 Task: Look for space in El Tejar, Guatemala from 7th July, 2023 to 15th July, 2023 for 6 adults in price range Rs.15000 to Rs.20000. Place can be entire place with 3 bedrooms having 3 beds and 3 bathrooms. Property type can be house, flat, guest house. Amenities needed are: washing machine. Booking option can be shelf check-in. Required host language is English.
Action: Mouse moved to (492, 76)
Screenshot: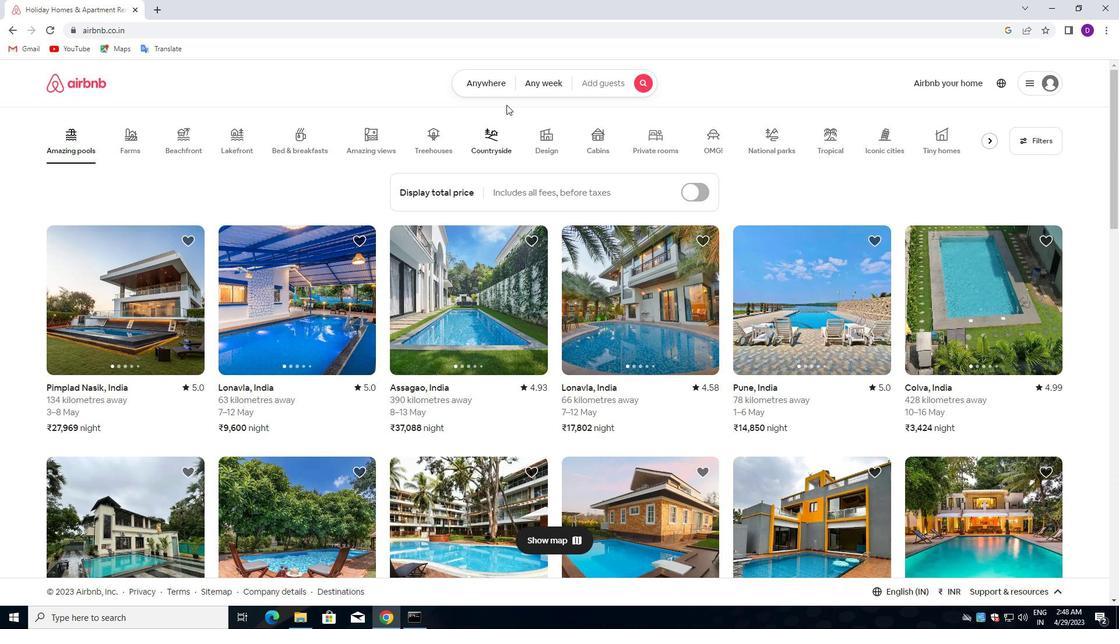
Action: Mouse pressed left at (492, 76)
Screenshot: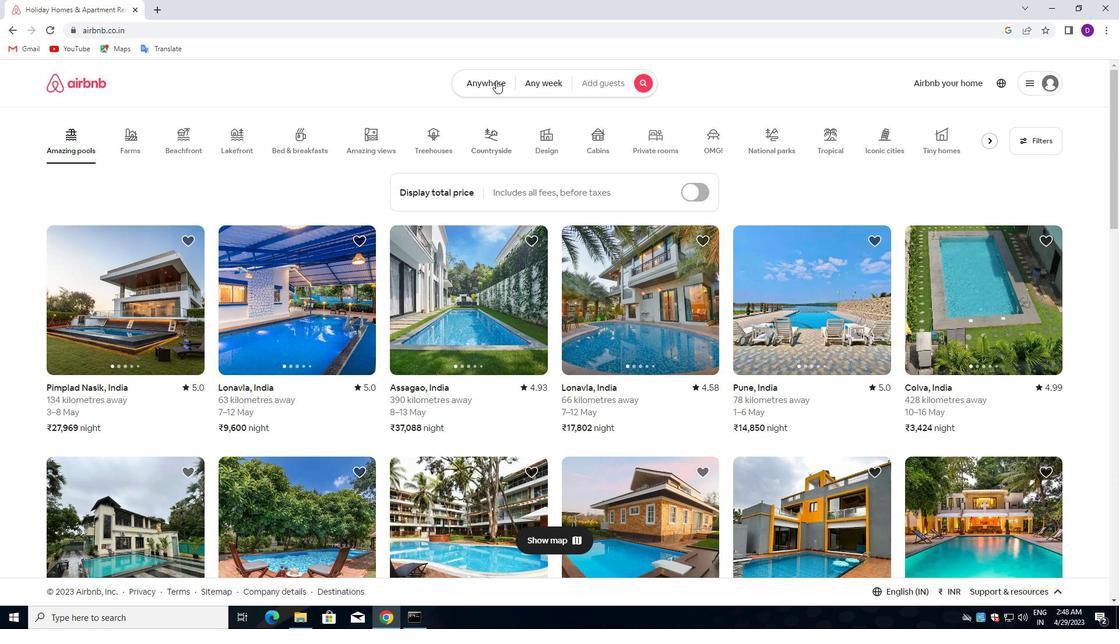 
Action: Mouse moved to (380, 125)
Screenshot: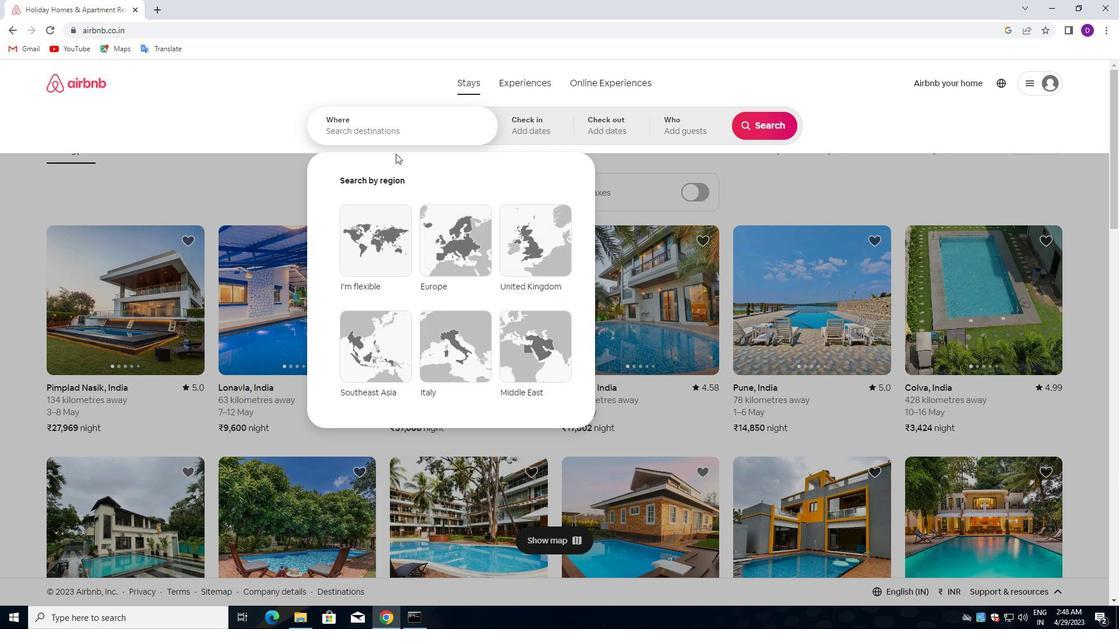 
Action: Mouse pressed left at (380, 125)
Screenshot: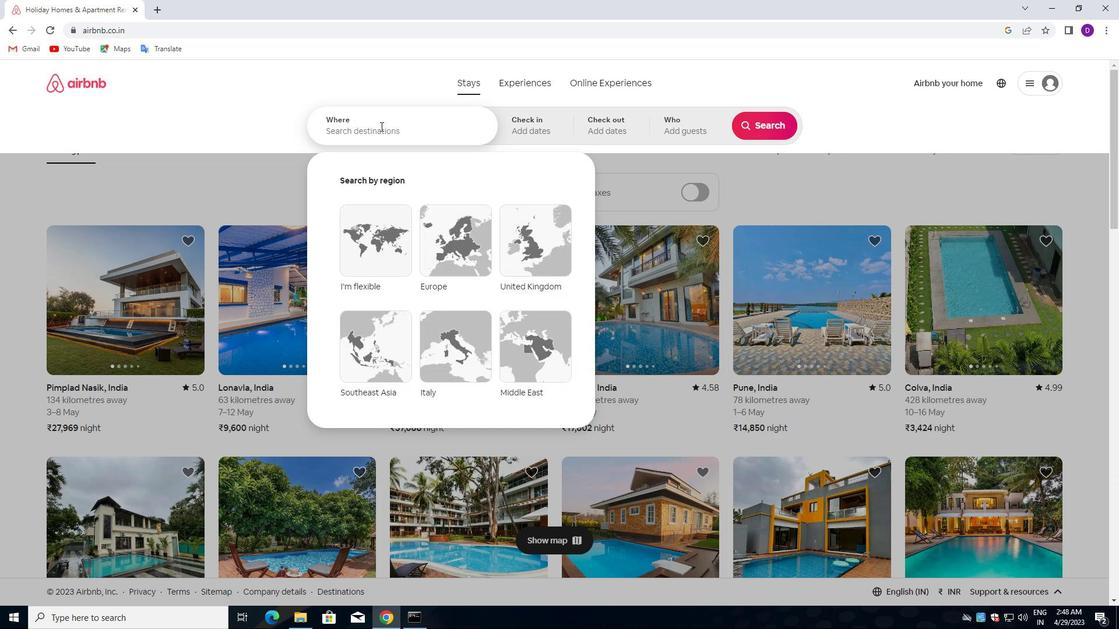 
Action: Mouse moved to (374, 128)
Screenshot: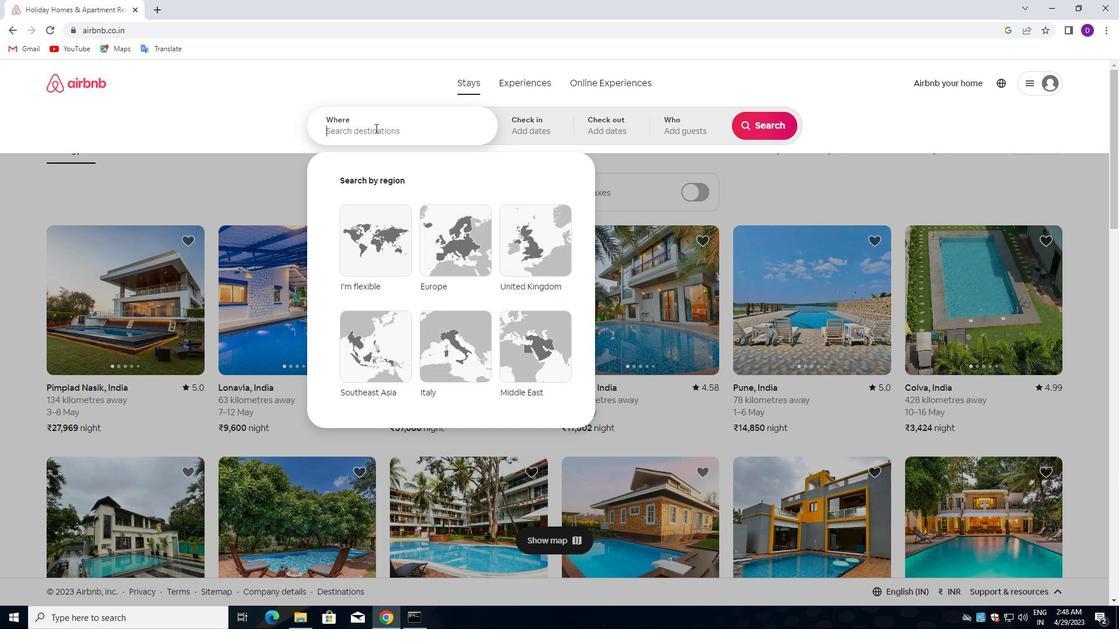 
Action: Key pressed <Key.shift><Key.shift>EI<Key.space><Key.shift>TEJAR<Key.down><Key.down><Key.down><Key.down><Key.enter>
Screenshot: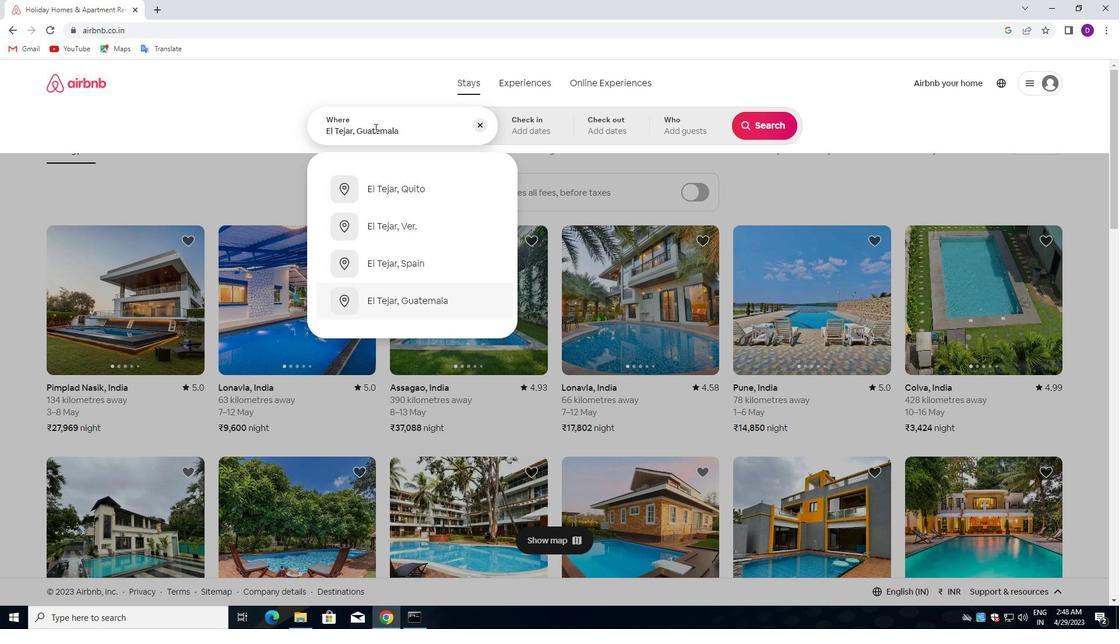 
Action: Mouse moved to (762, 220)
Screenshot: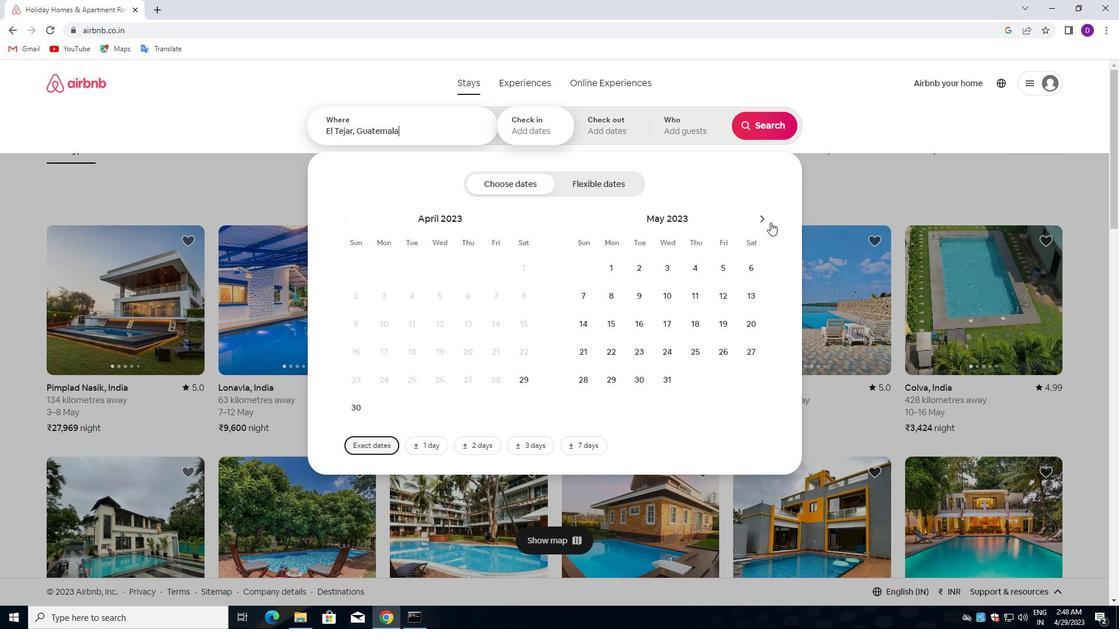 
Action: Mouse pressed left at (762, 220)
Screenshot: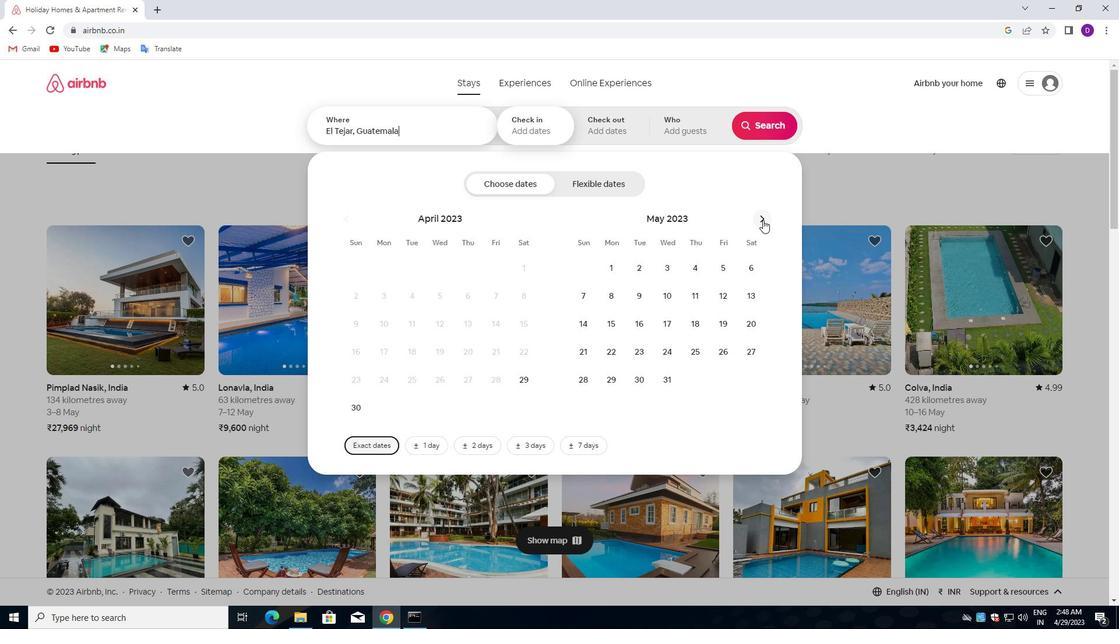 
Action: Mouse pressed left at (762, 220)
Screenshot: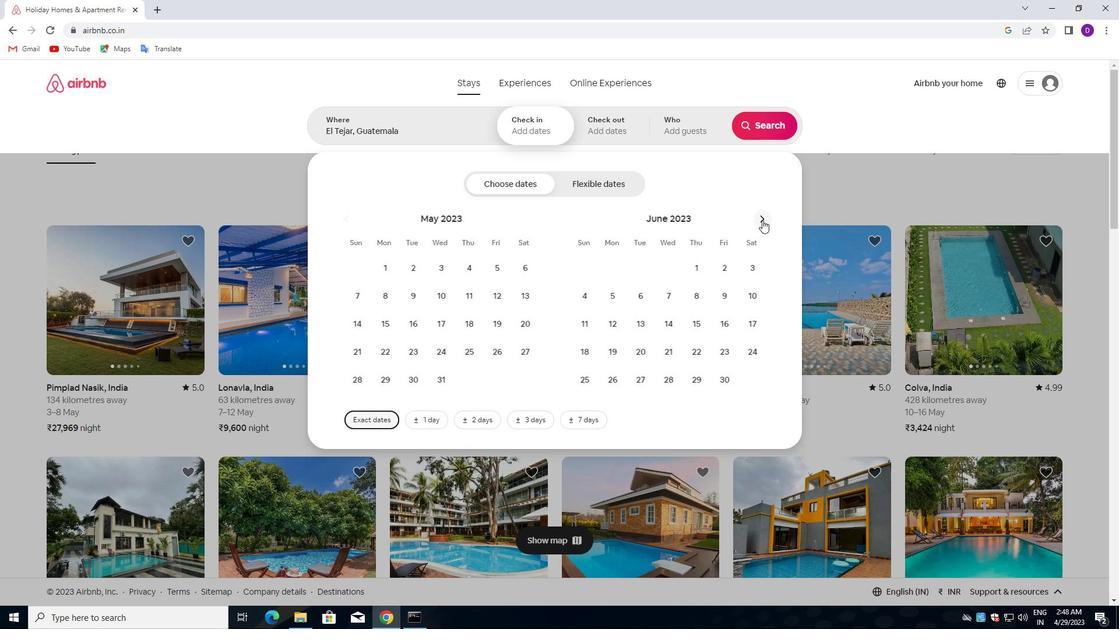 
Action: Mouse moved to (729, 285)
Screenshot: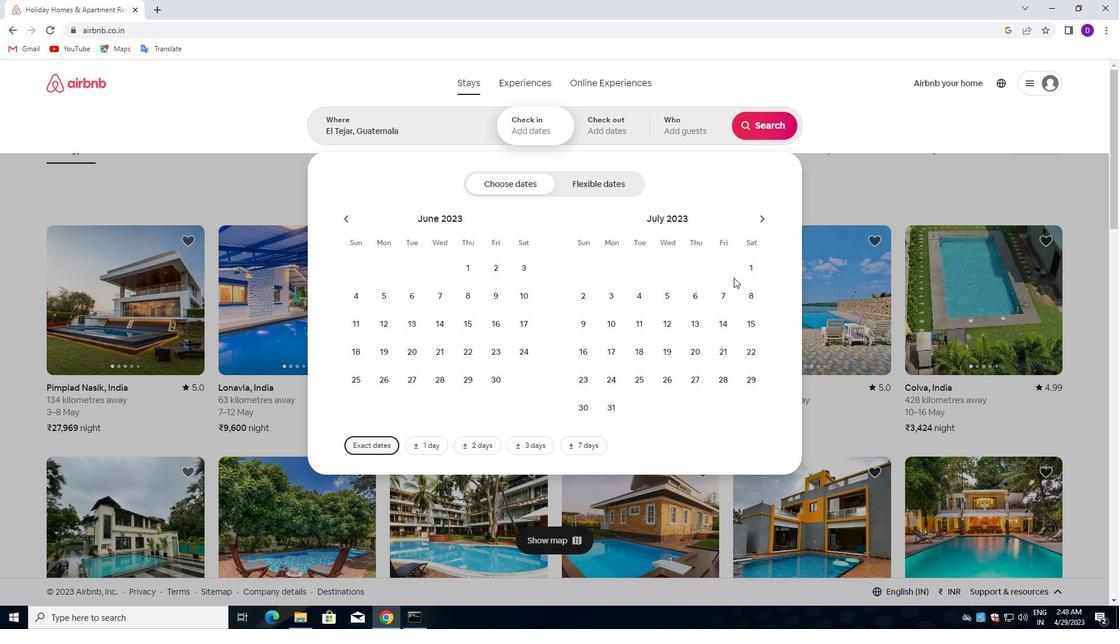 
Action: Mouse pressed left at (729, 285)
Screenshot: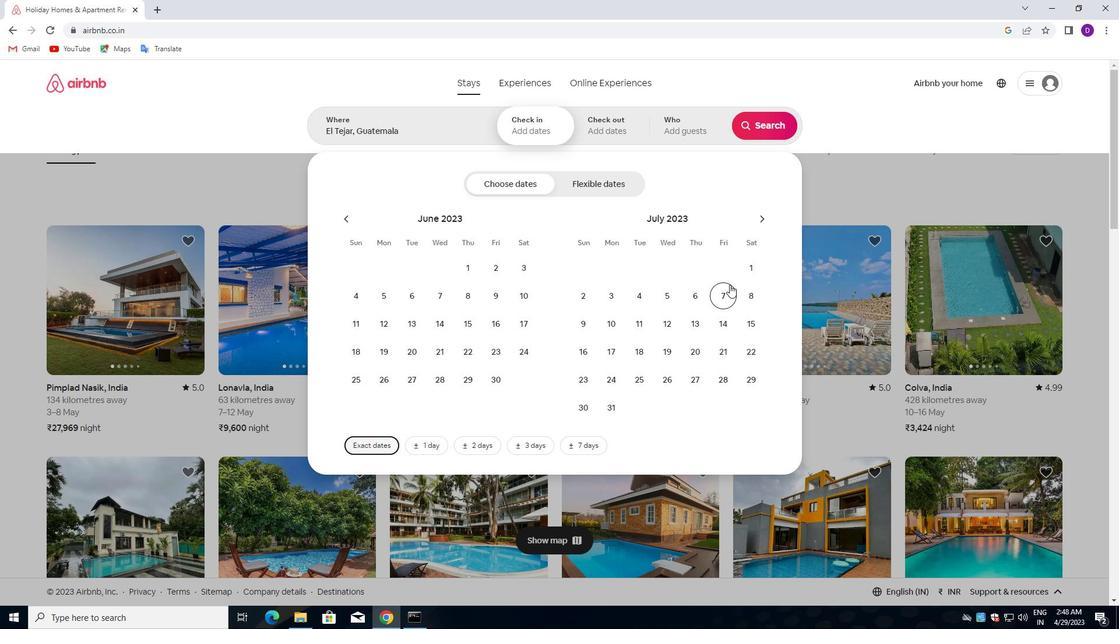 
Action: Mouse moved to (740, 320)
Screenshot: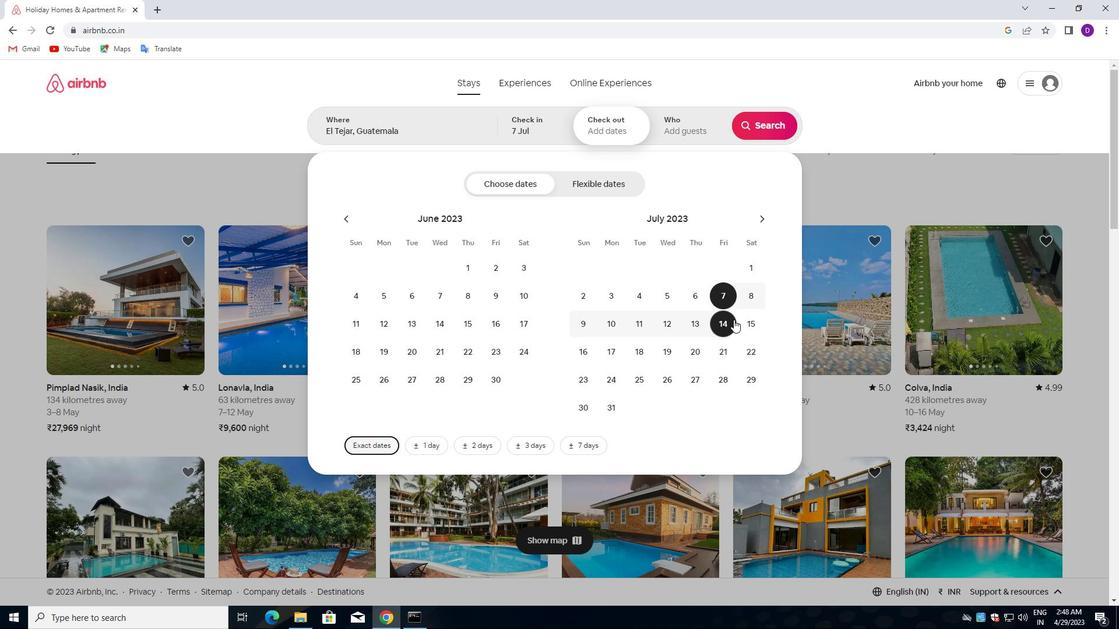 
Action: Mouse pressed left at (740, 320)
Screenshot: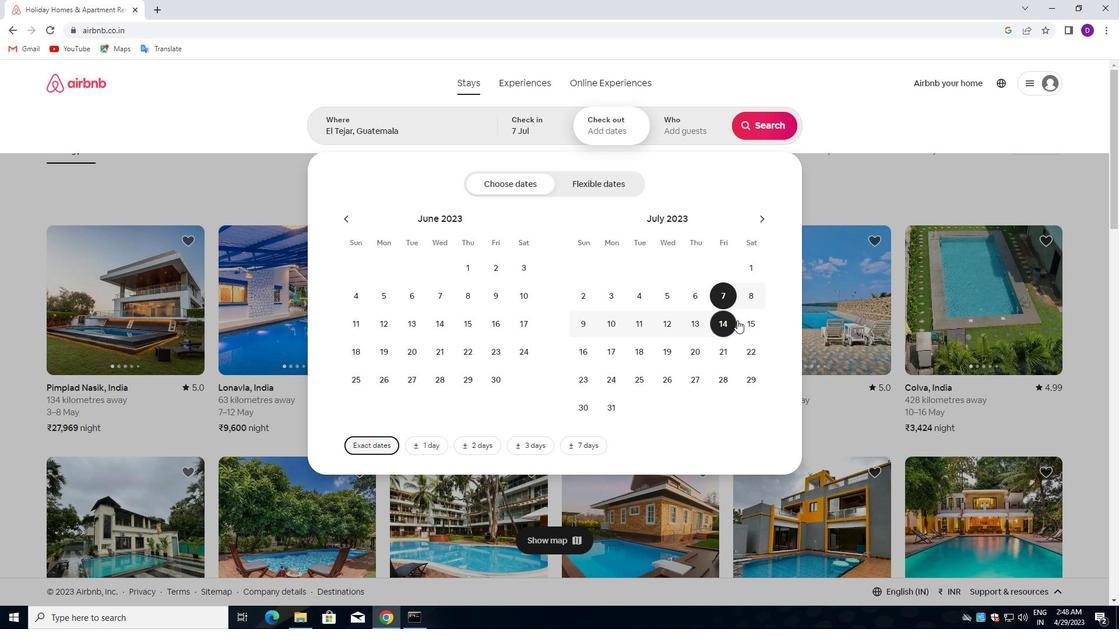 
Action: Mouse moved to (682, 134)
Screenshot: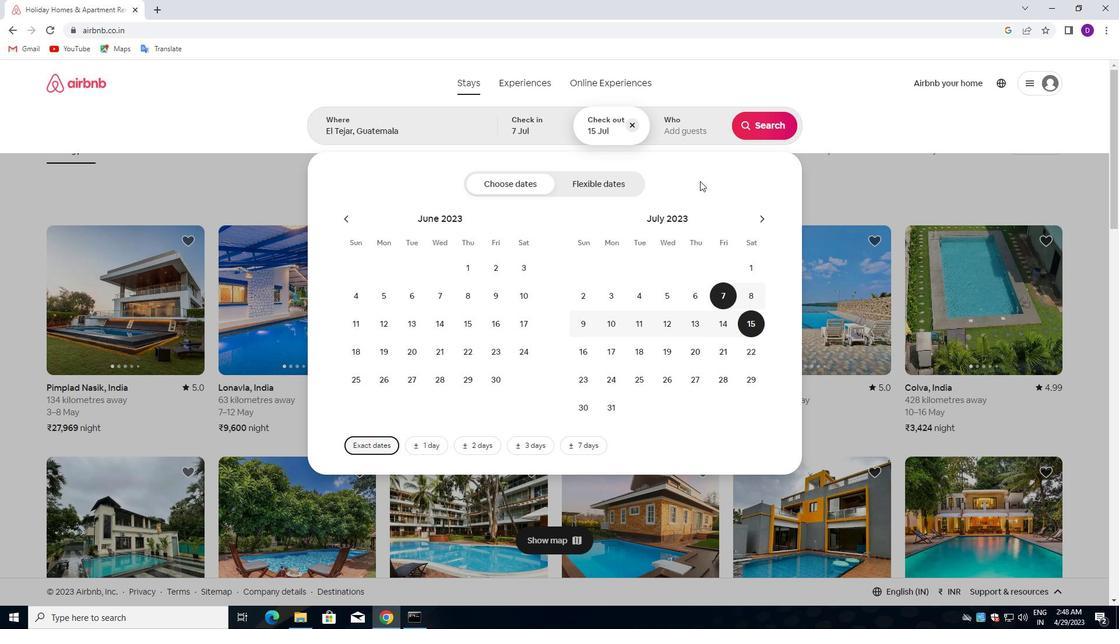 
Action: Mouse pressed left at (682, 134)
Screenshot: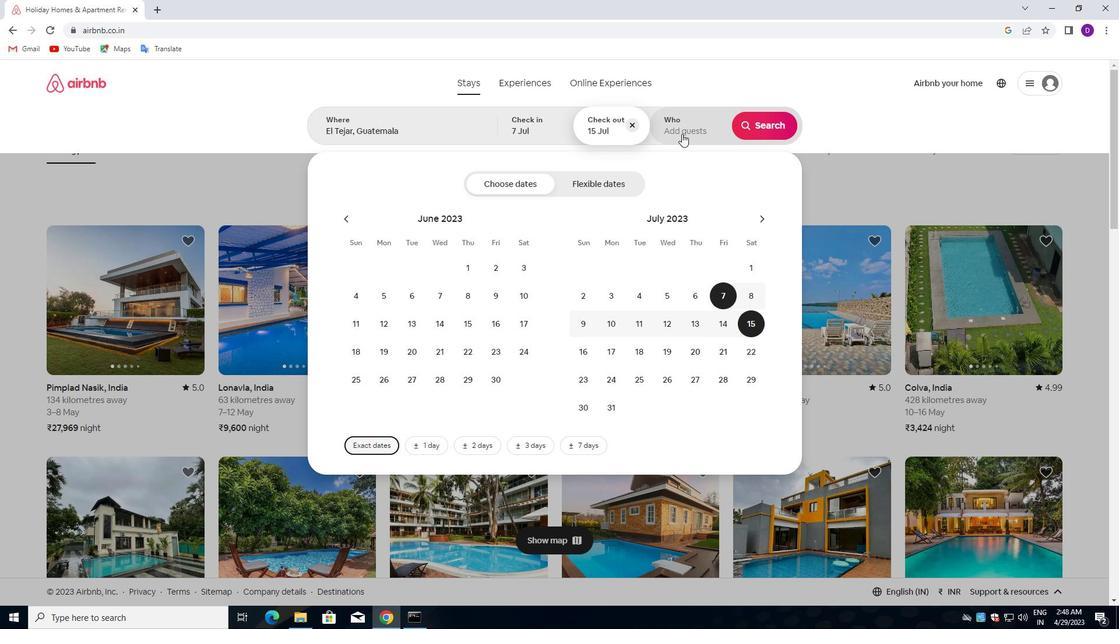 
Action: Mouse moved to (767, 183)
Screenshot: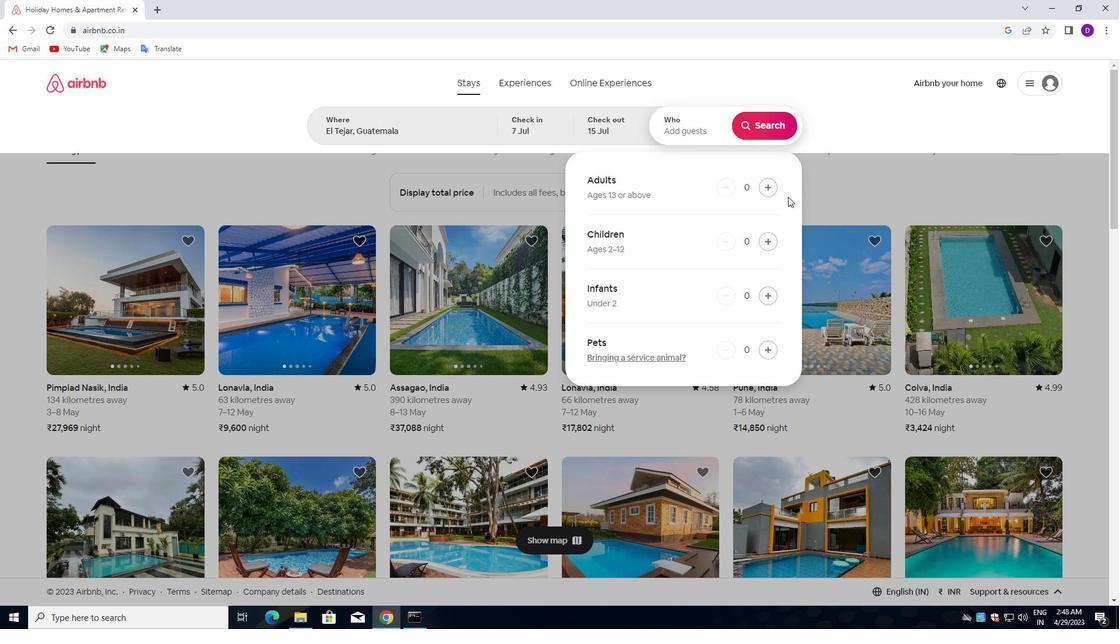 
Action: Mouse pressed left at (767, 183)
Screenshot: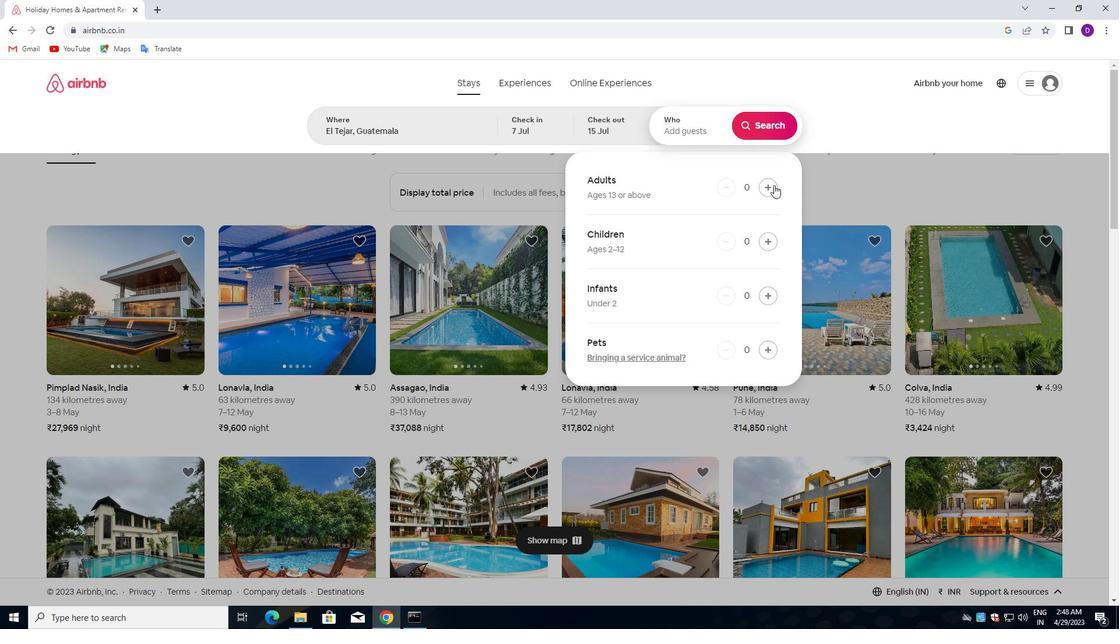 
Action: Mouse pressed left at (767, 183)
Screenshot: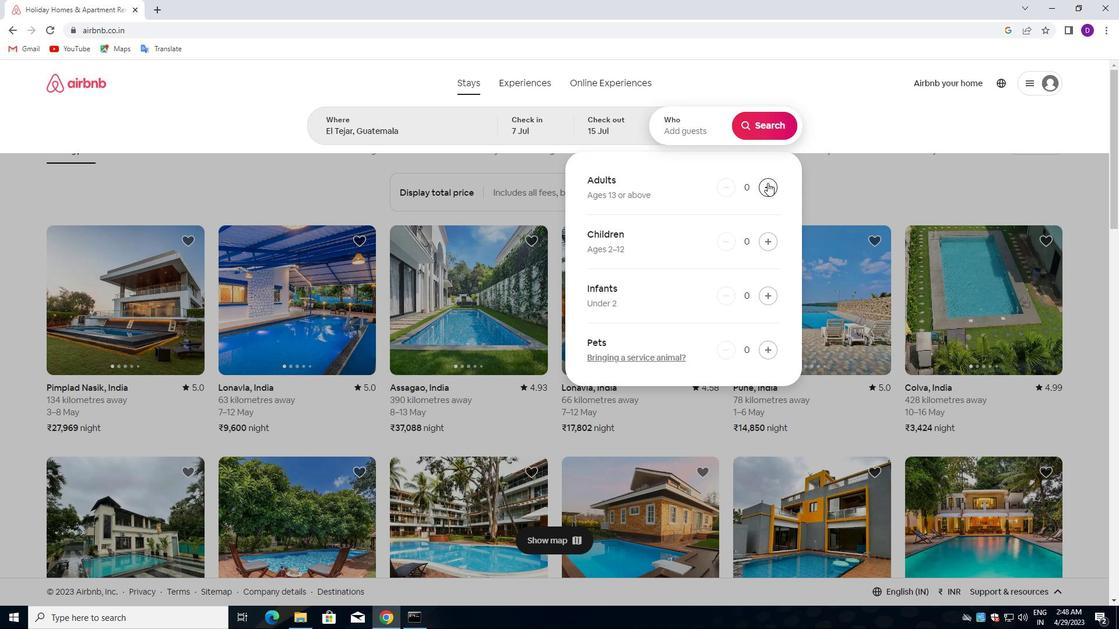 
Action: Mouse pressed left at (767, 183)
Screenshot: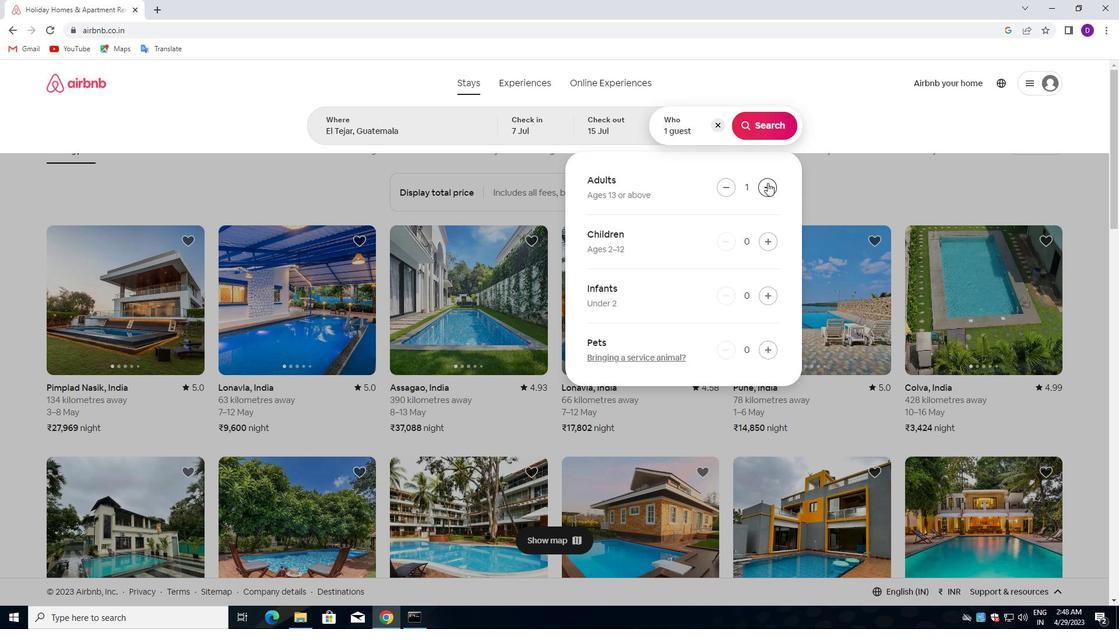 
Action: Mouse pressed left at (767, 183)
Screenshot: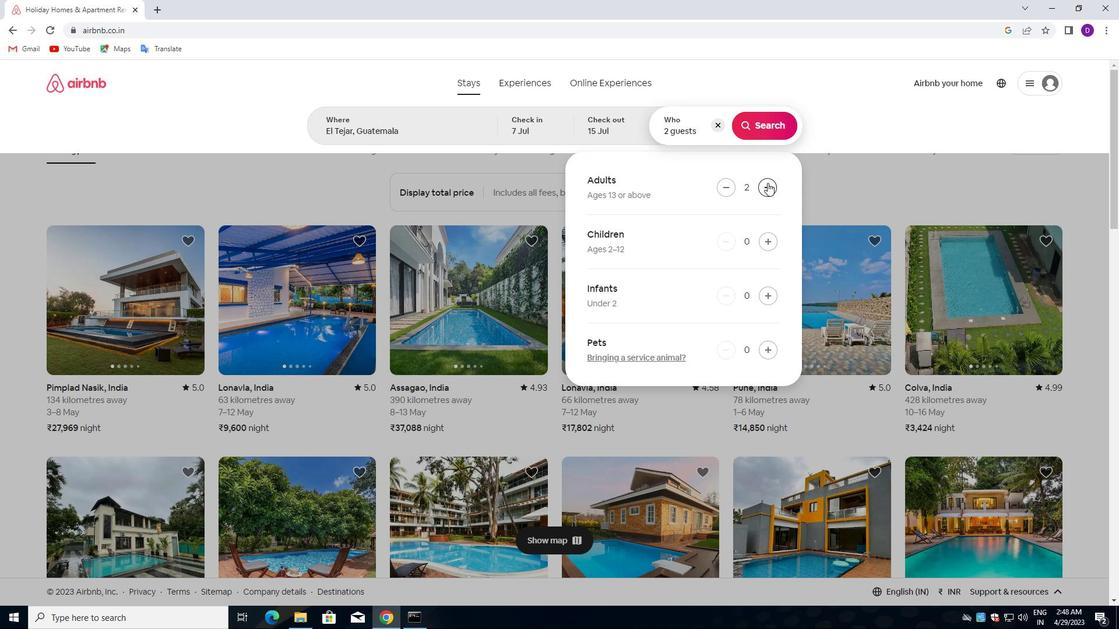 
Action: Mouse pressed left at (767, 183)
Screenshot: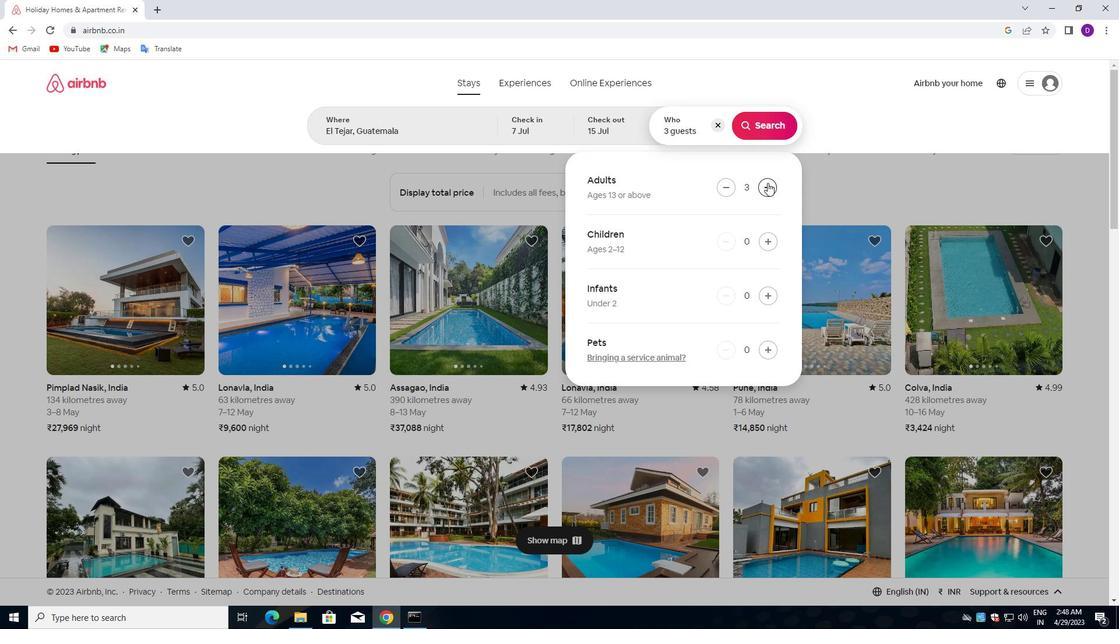 
Action: Mouse pressed left at (767, 183)
Screenshot: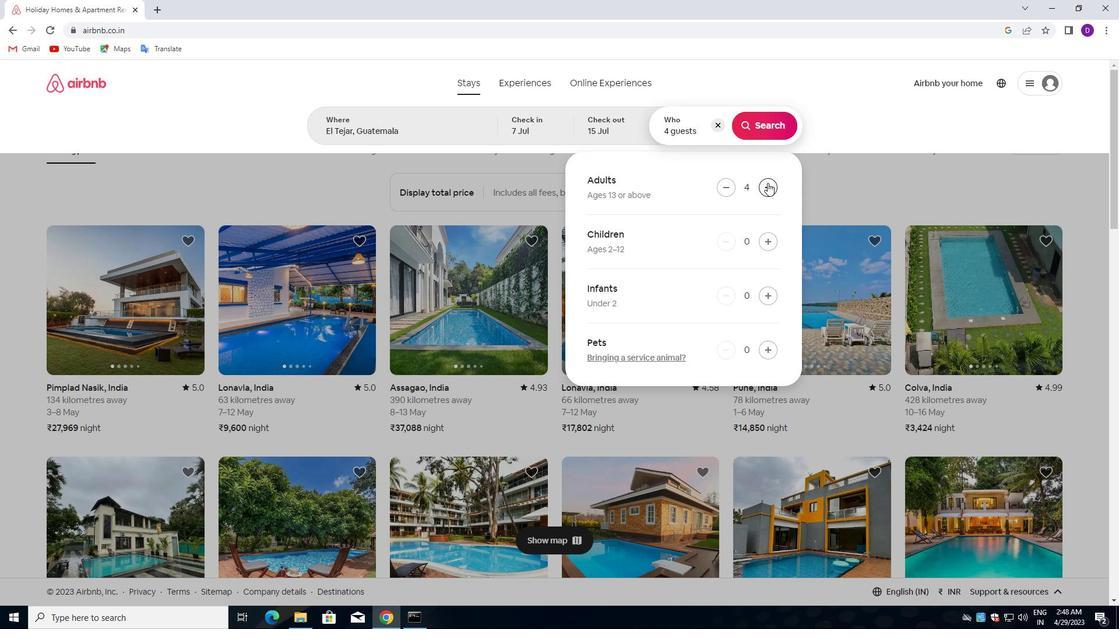 
Action: Mouse moved to (765, 129)
Screenshot: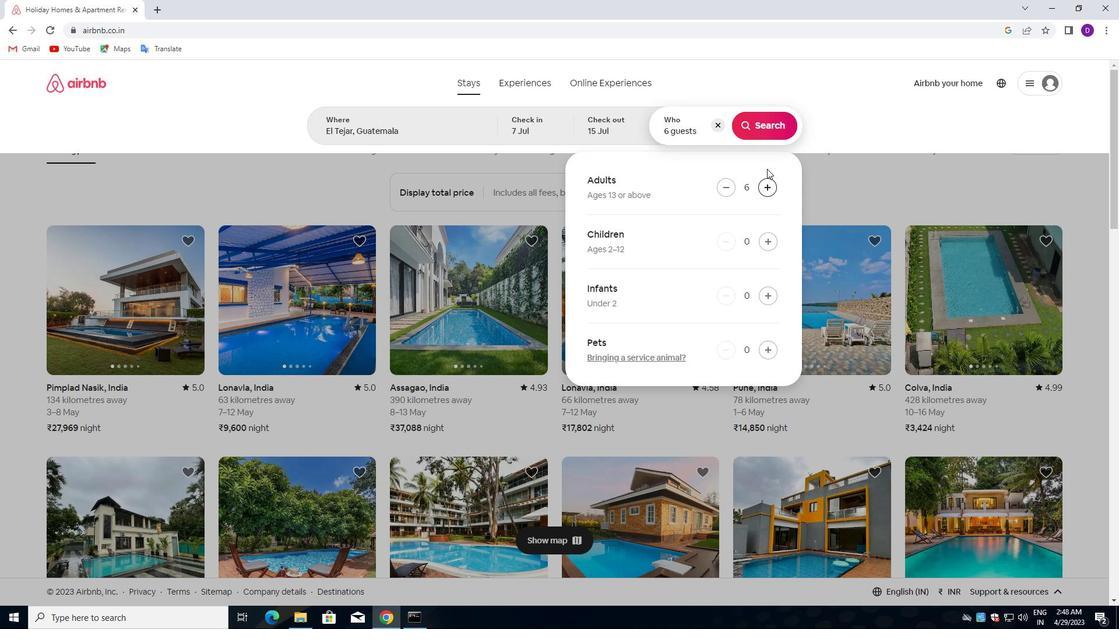 
Action: Mouse pressed left at (765, 129)
Screenshot: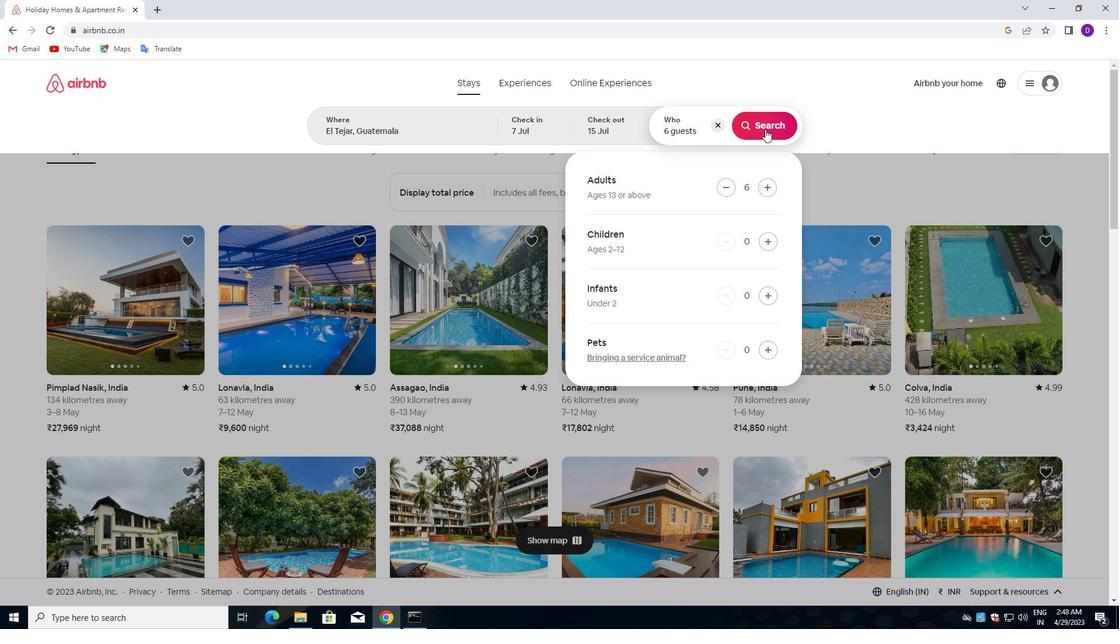 
Action: Mouse moved to (1059, 134)
Screenshot: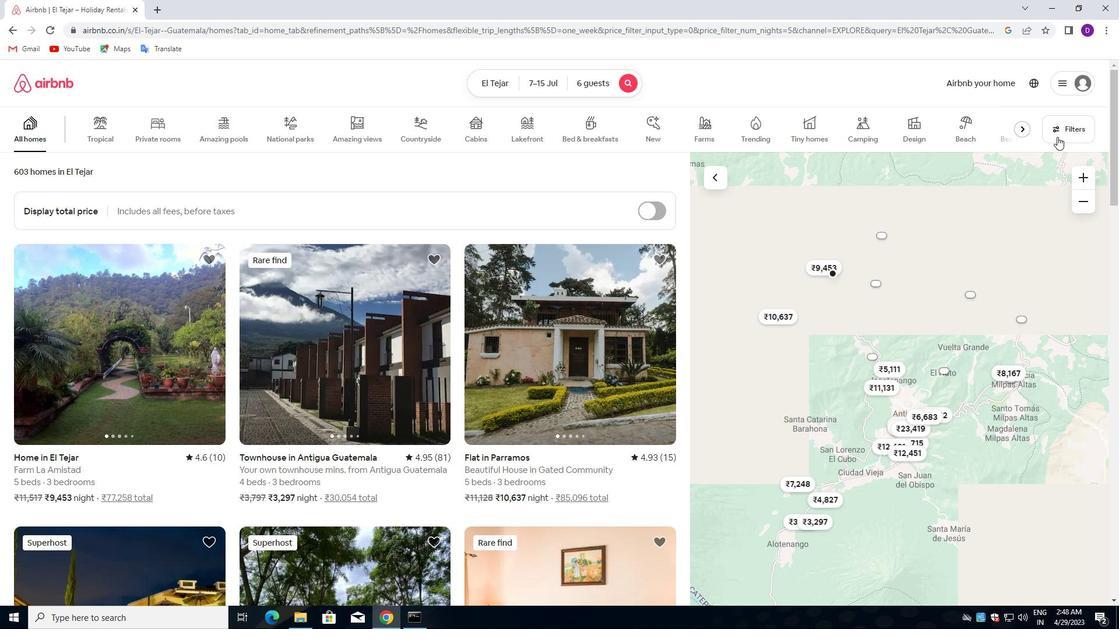 
Action: Mouse pressed left at (1059, 134)
Screenshot: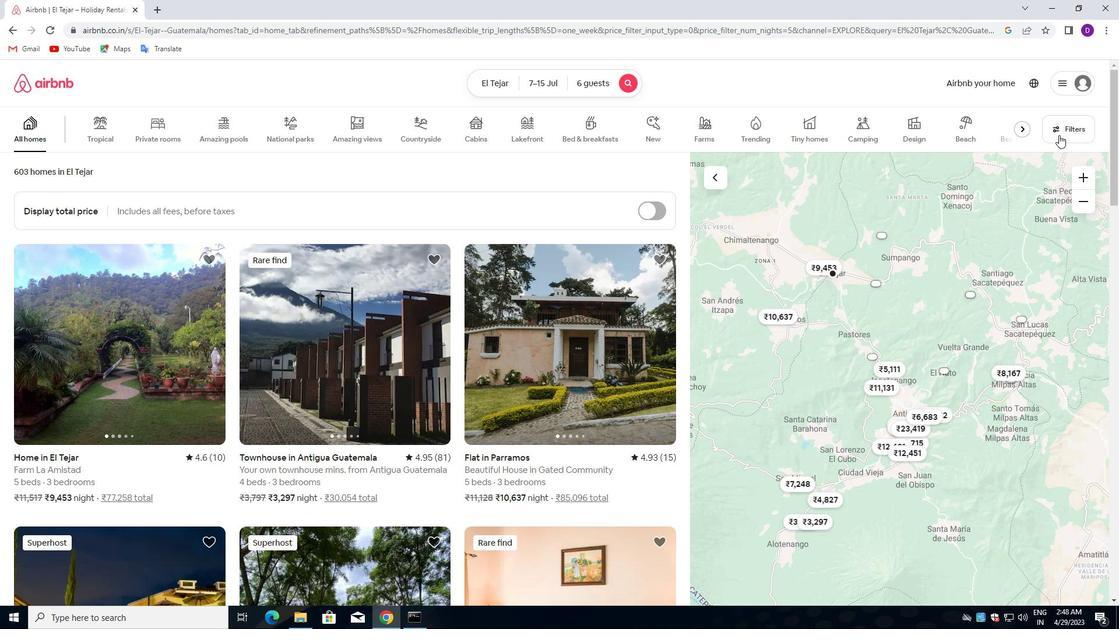 
Action: Mouse moved to (405, 279)
Screenshot: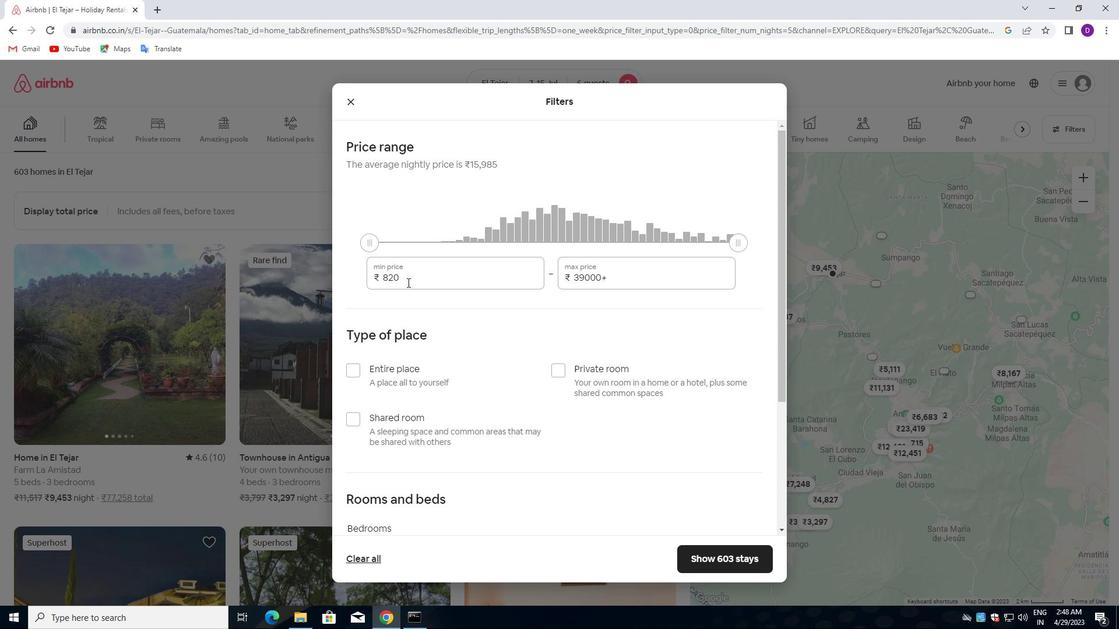 
Action: Mouse pressed left at (405, 279)
Screenshot: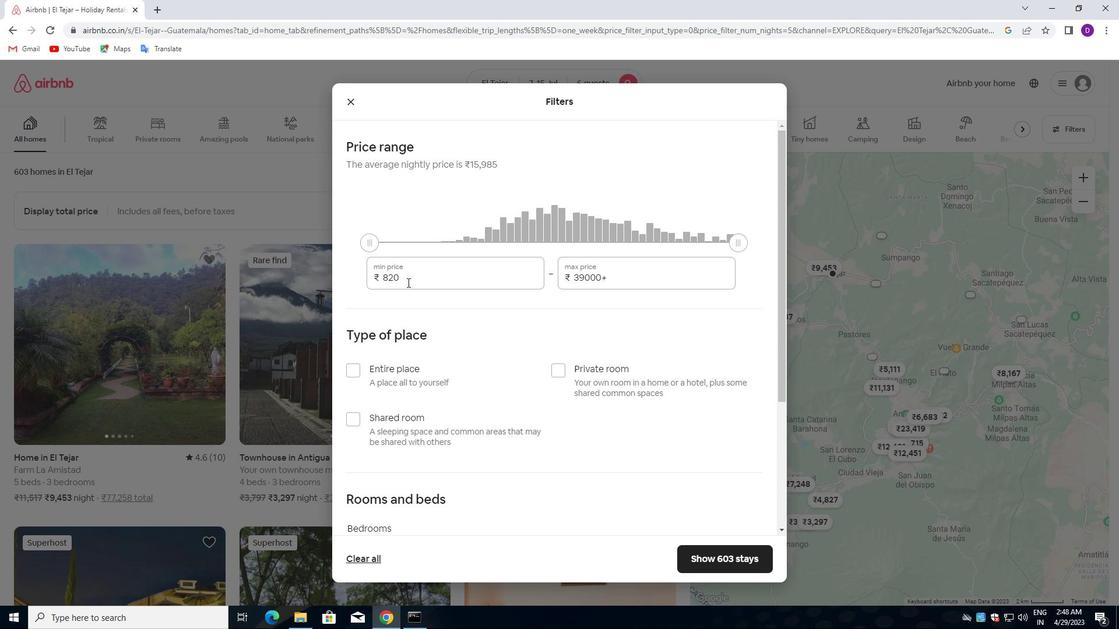 
Action: Mouse pressed left at (405, 279)
Screenshot: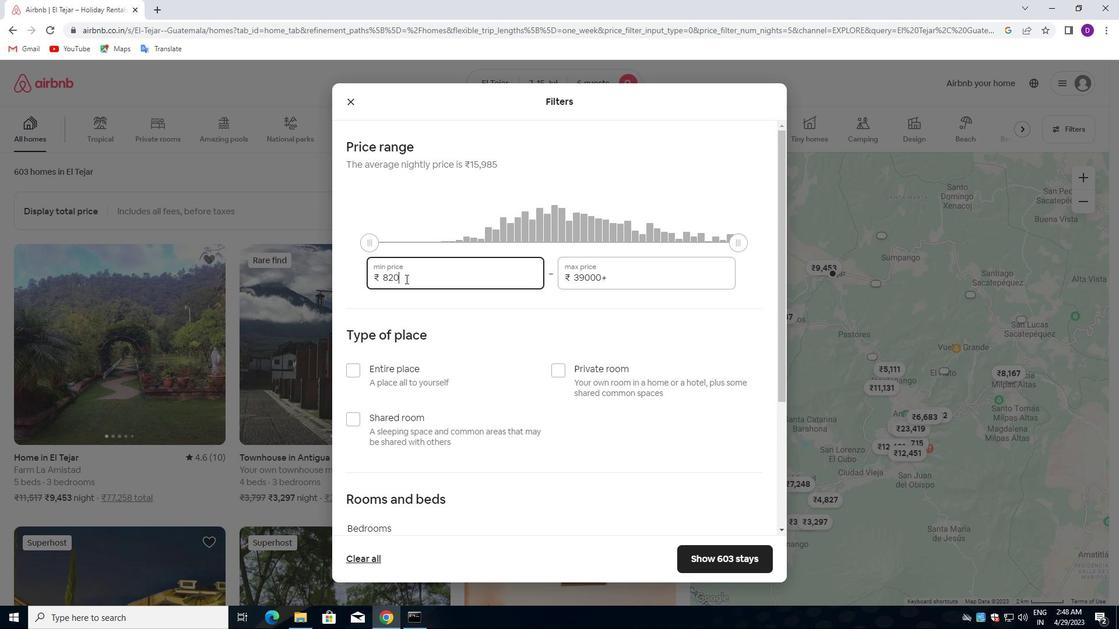 
Action: Key pressed 15000<Key.tab>20000
Screenshot: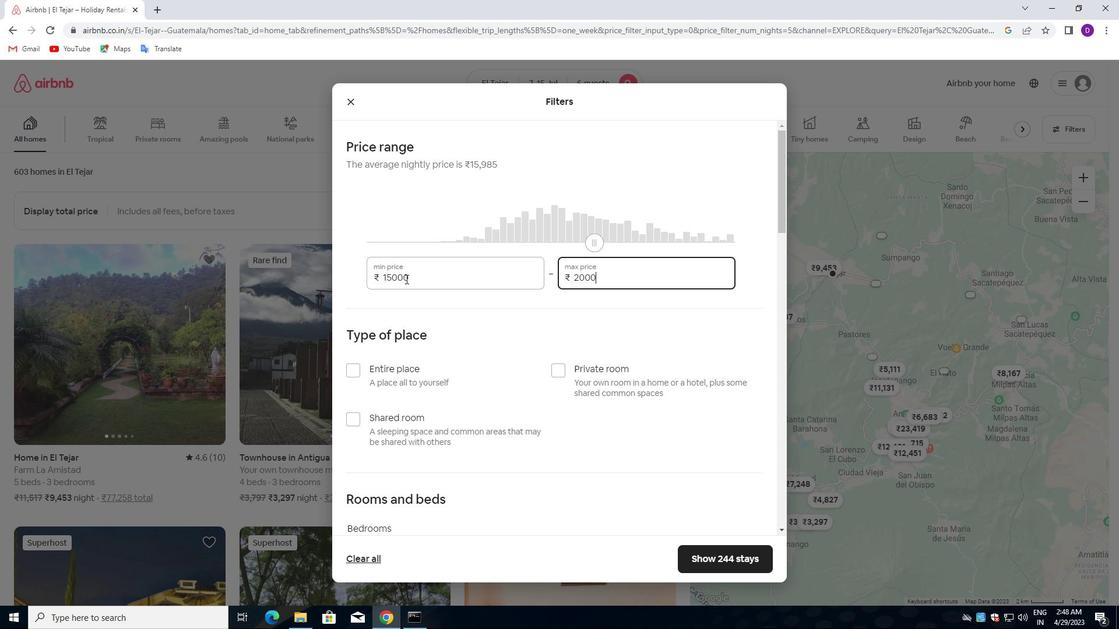 
Action: Mouse scrolled (405, 278) with delta (0, 0)
Screenshot: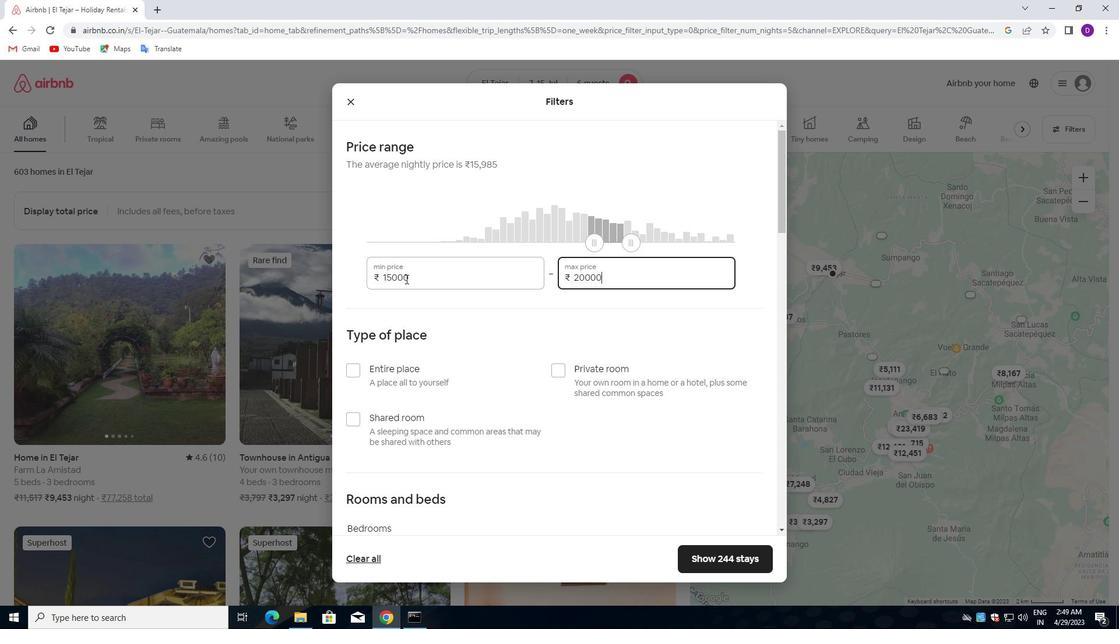 
Action: Mouse scrolled (405, 278) with delta (0, 0)
Screenshot: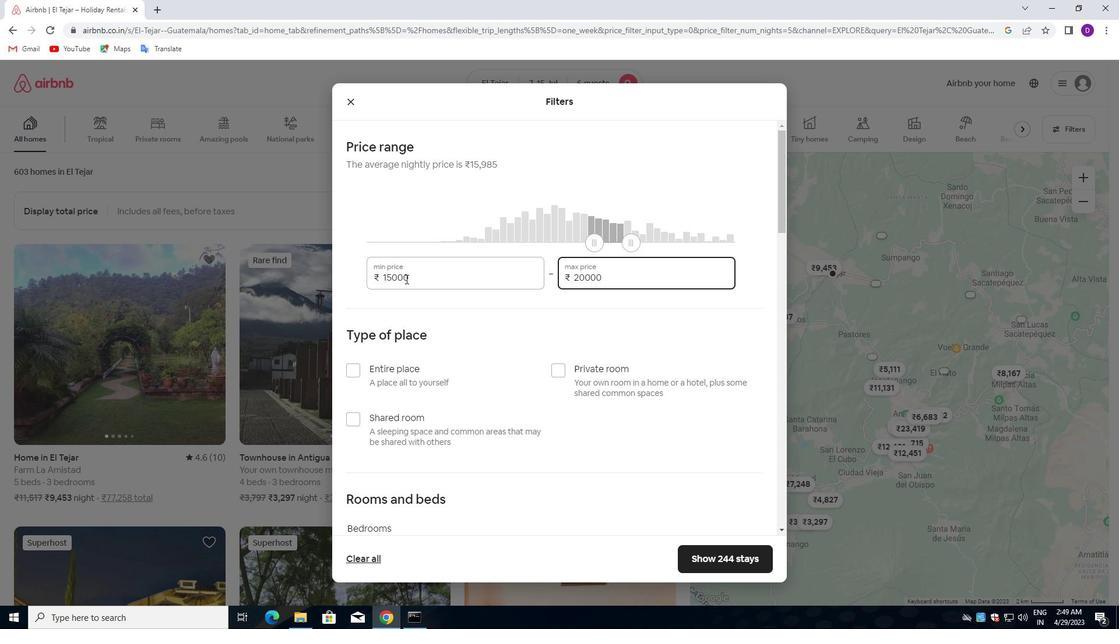 
Action: Mouse moved to (349, 256)
Screenshot: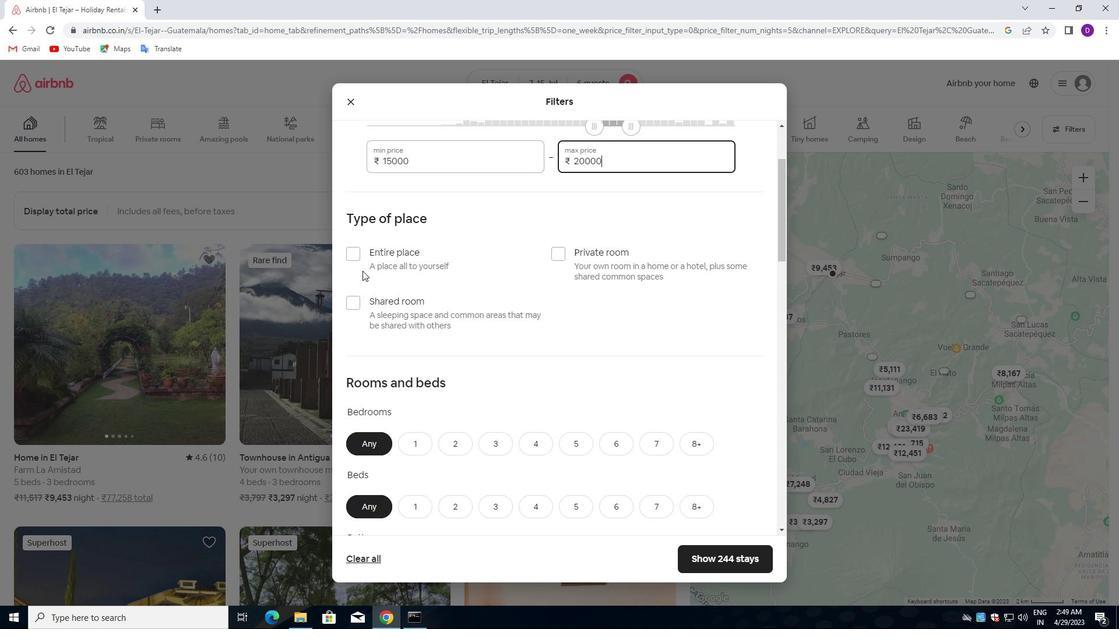 
Action: Mouse pressed left at (349, 256)
Screenshot: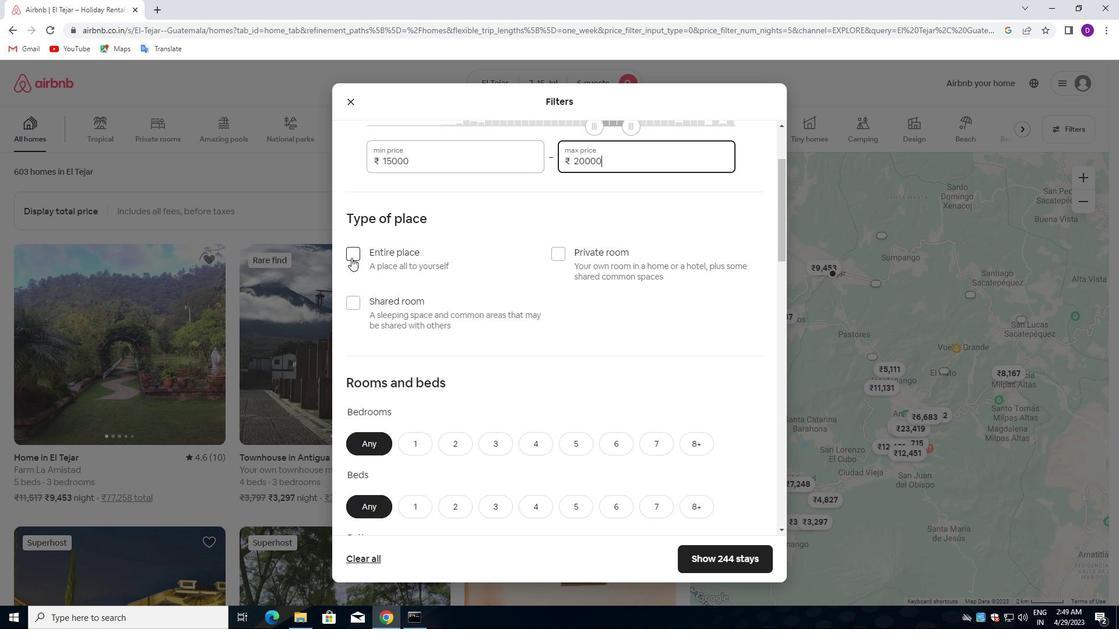 
Action: Mouse moved to (487, 316)
Screenshot: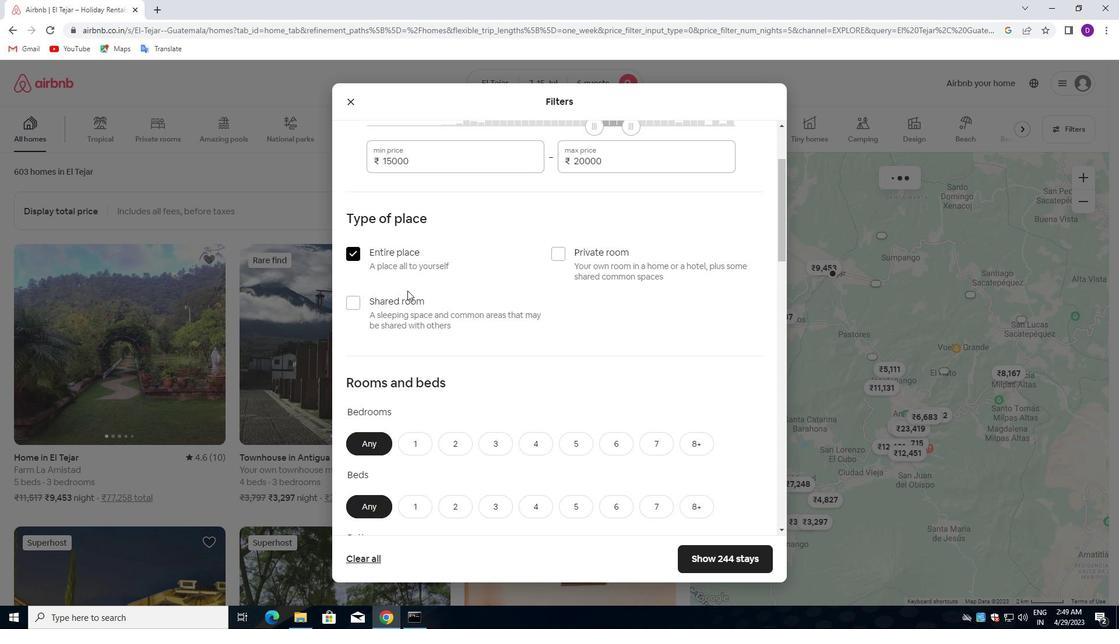
Action: Mouse scrolled (487, 315) with delta (0, 0)
Screenshot: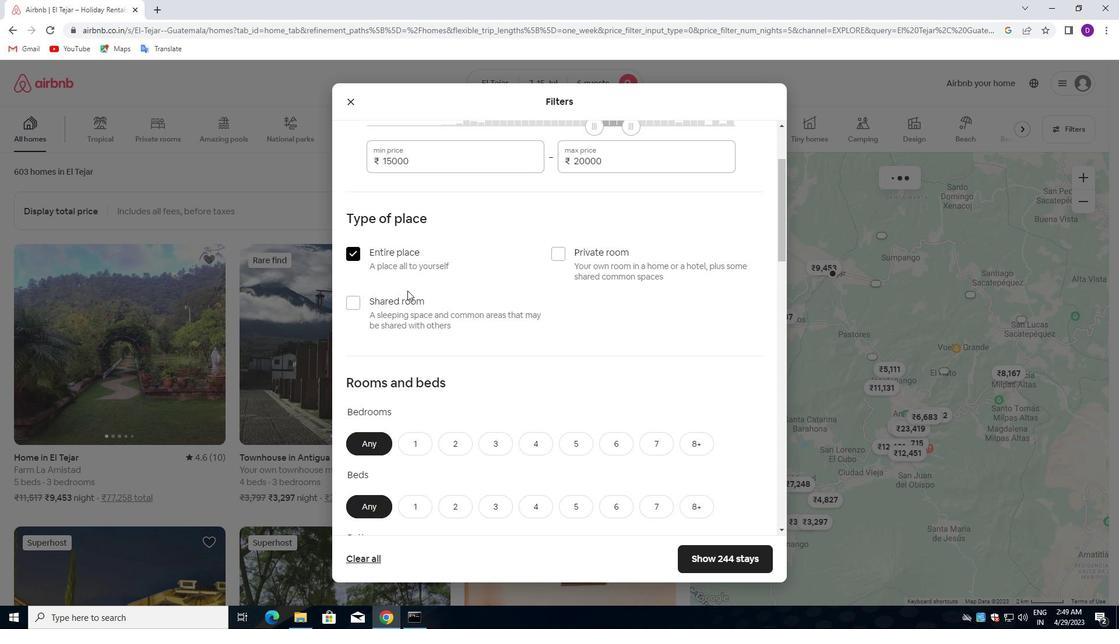 
Action: Mouse scrolled (487, 315) with delta (0, 0)
Screenshot: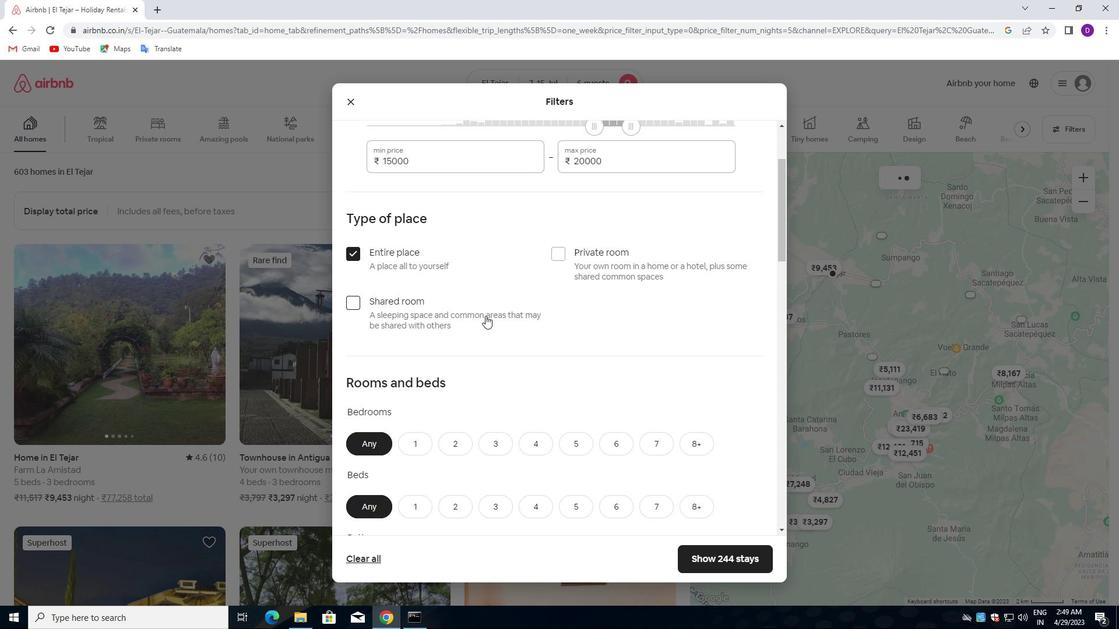 
Action: Mouse scrolled (487, 315) with delta (0, 0)
Screenshot: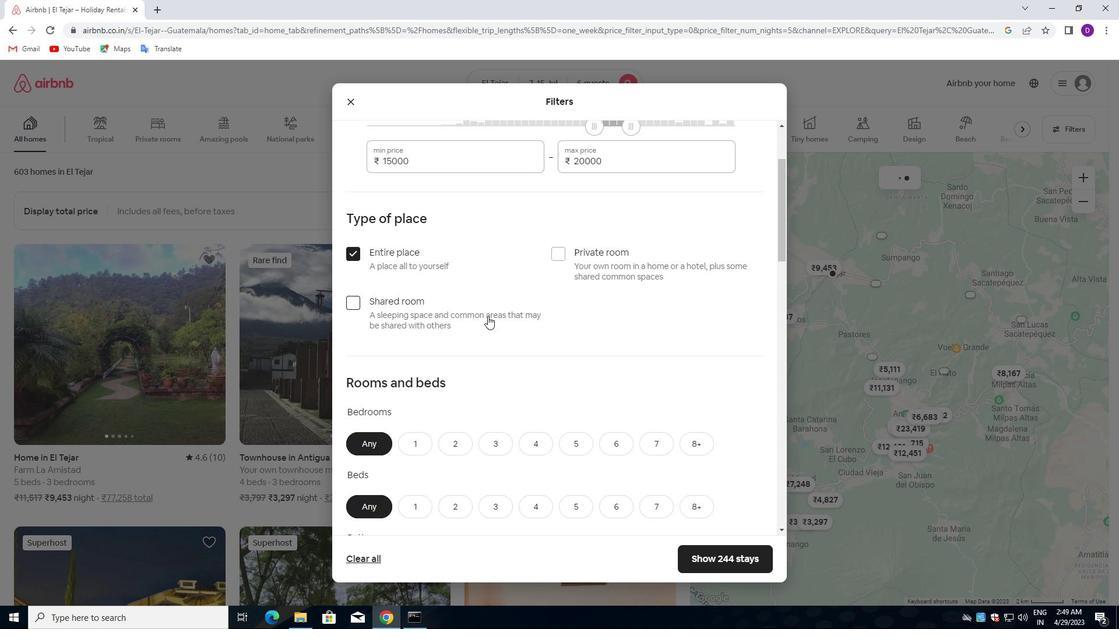 
Action: Mouse moved to (494, 273)
Screenshot: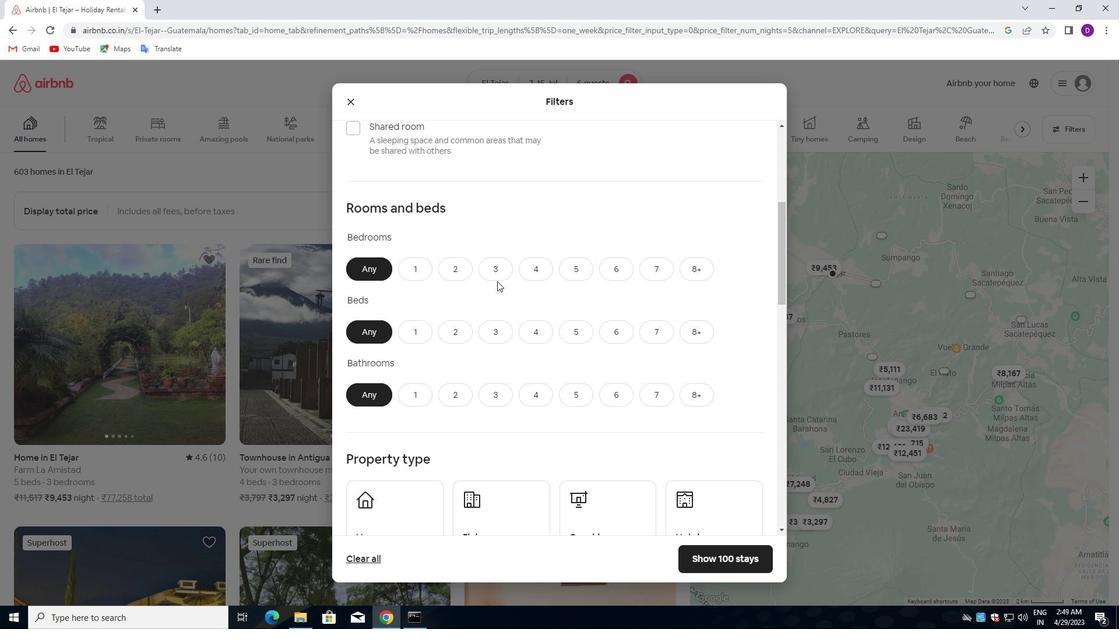 
Action: Mouse pressed left at (494, 273)
Screenshot: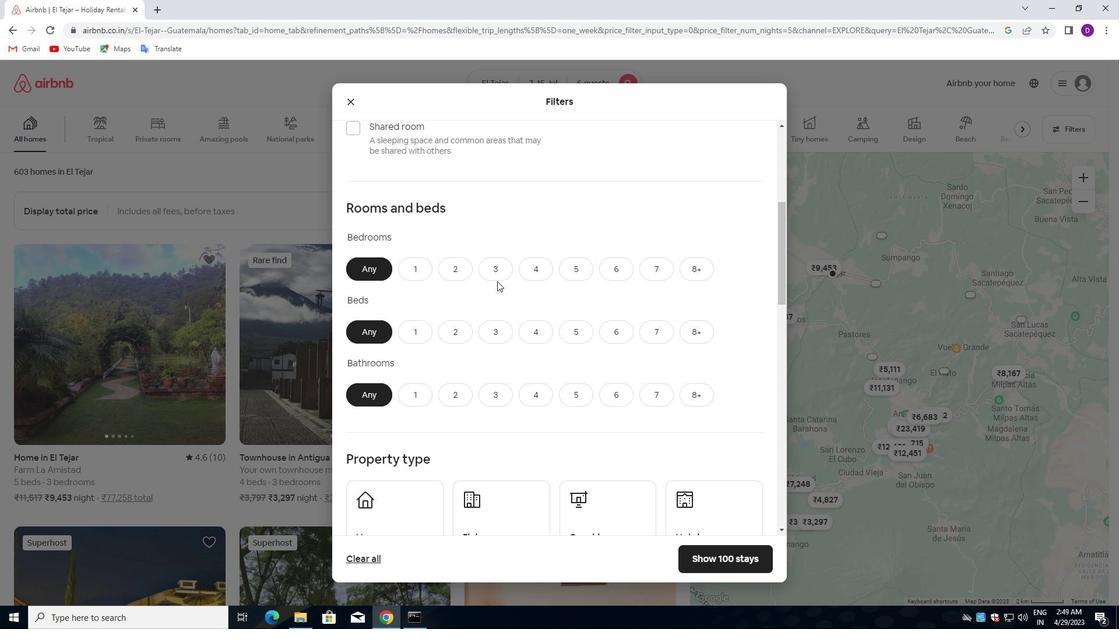 
Action: Mouse moved to (488, 328)
Screenshot: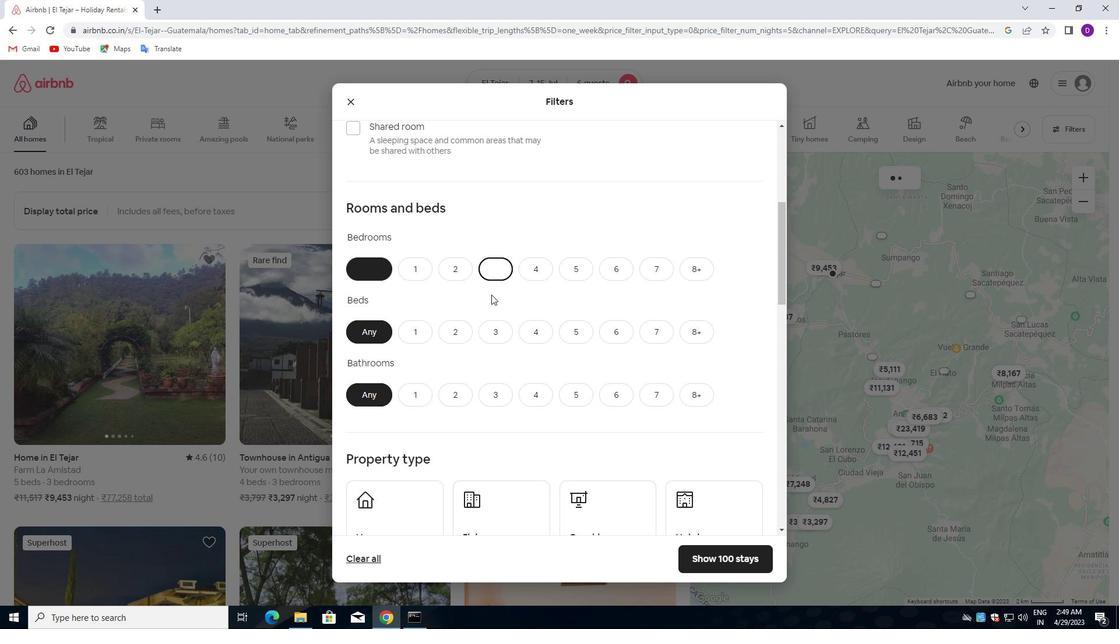 
Action: Mouse pressed left at (488, 328)
Screenshot: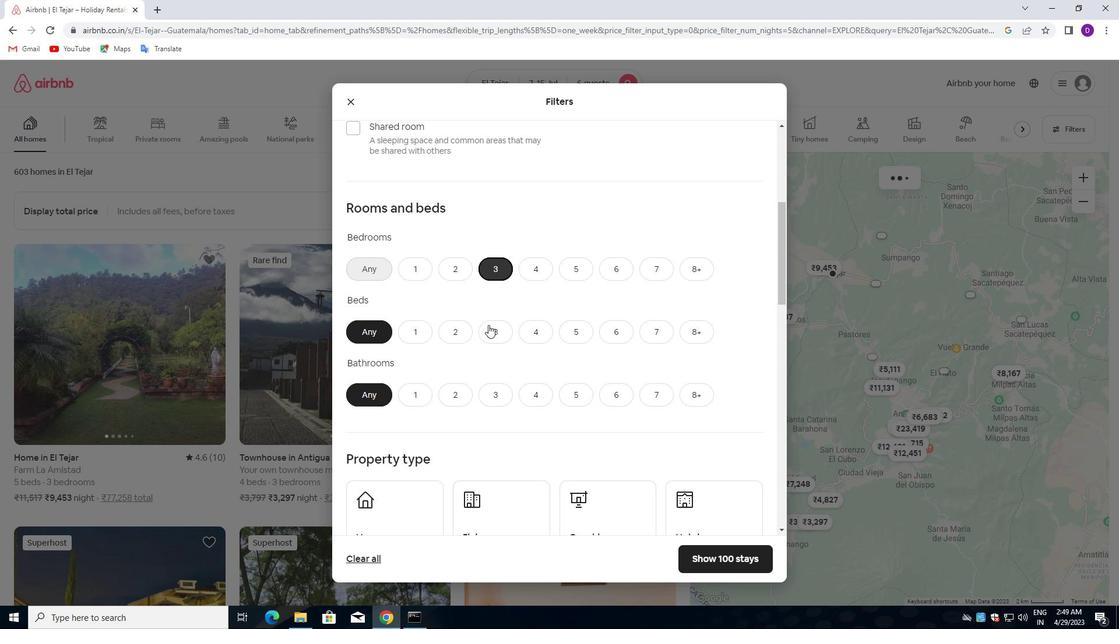 
Action: Mouse moved to (497, 385)
Screenshot: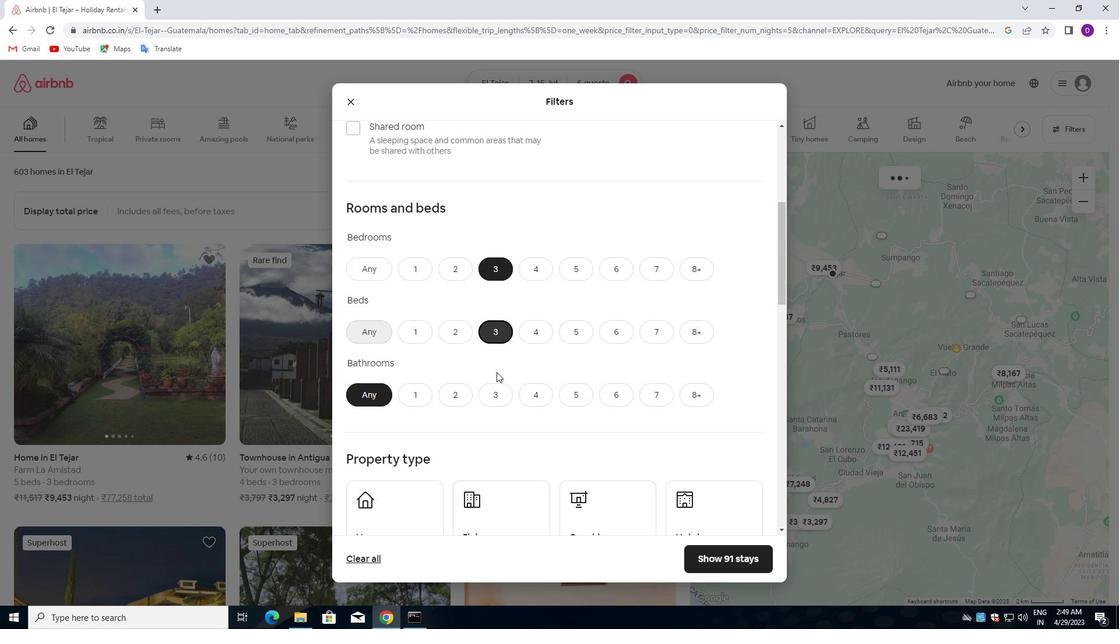 
Action: Mouse pressed left at (497, 385)
Screenshot: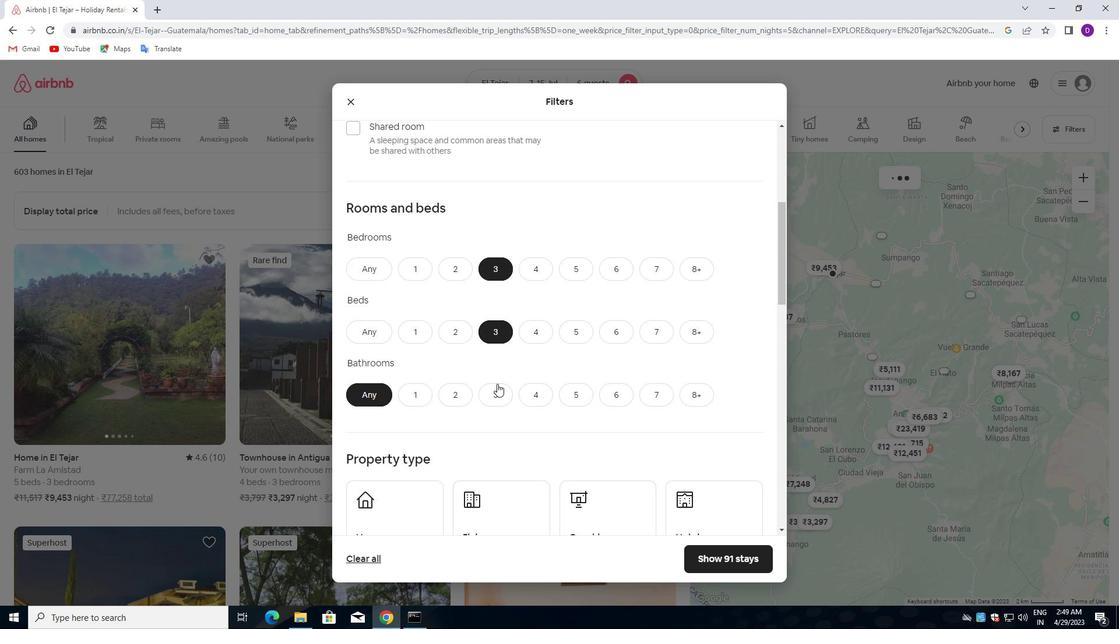 
Action: Mouse moved to (497, 352)
Screenshot: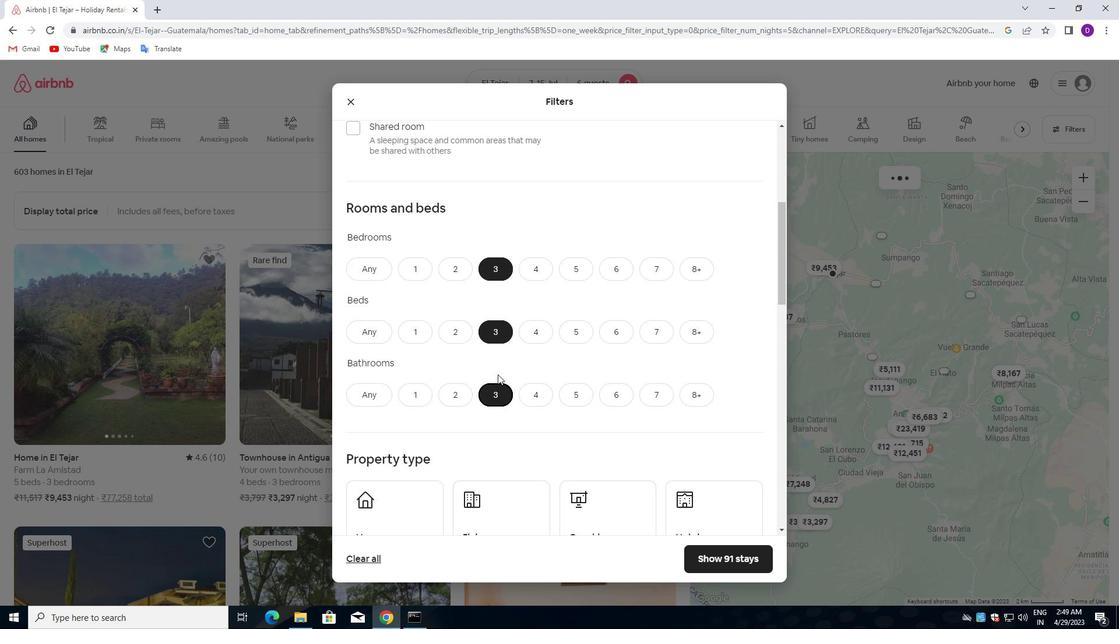 
Action: Mouse scrolled (497, 352) with delta (0, 0)
Screenshot: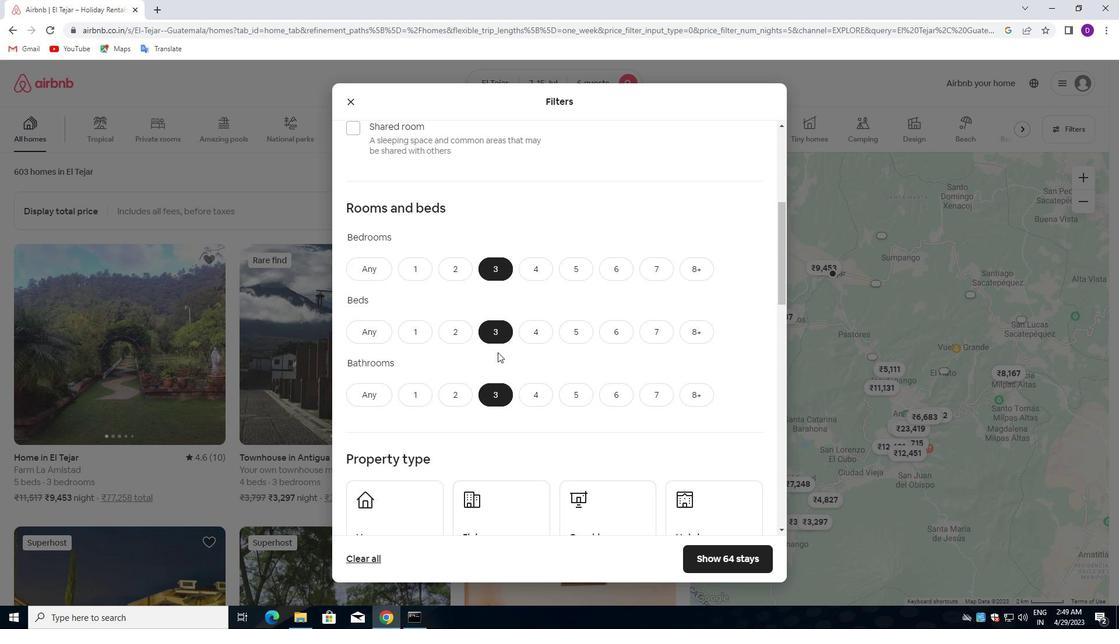 
Action: Mouse scrolled (497, 352) with delta (0, 0)
Screenshot: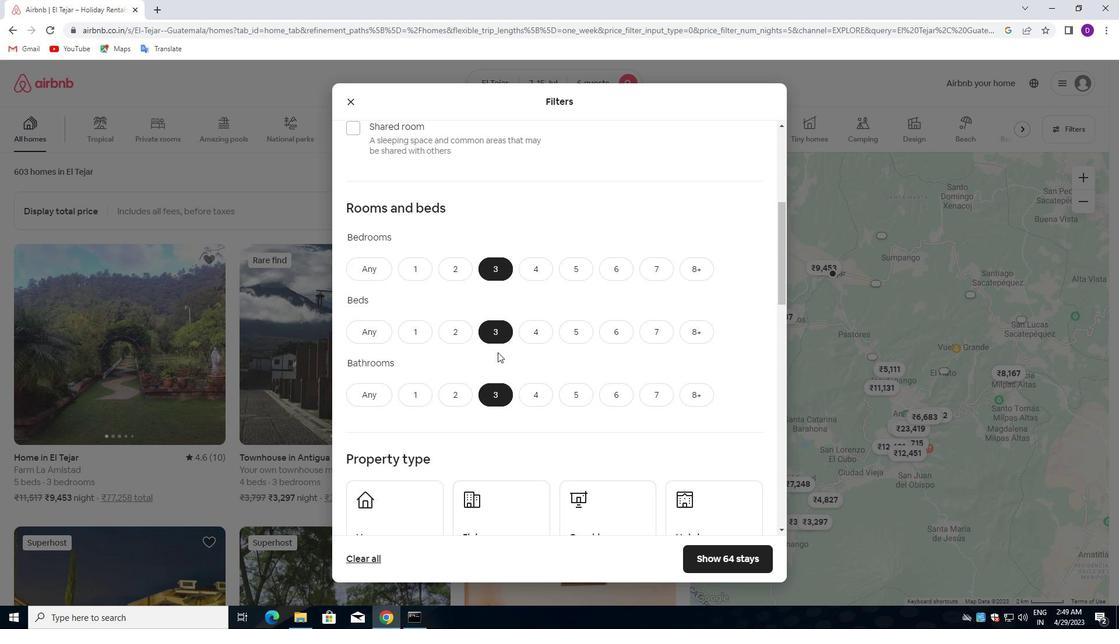 
Action: Mouse scrolled (497, 352) with delta (0, 0)
Screenshot: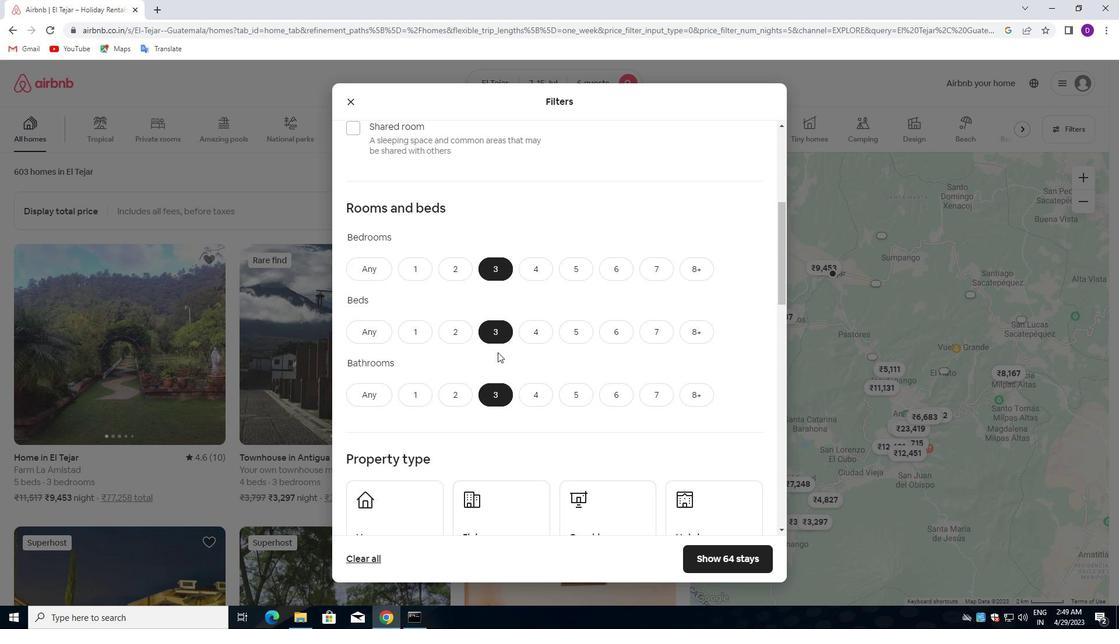 
Action: Mouse moved to (395, 350)
Screenshot: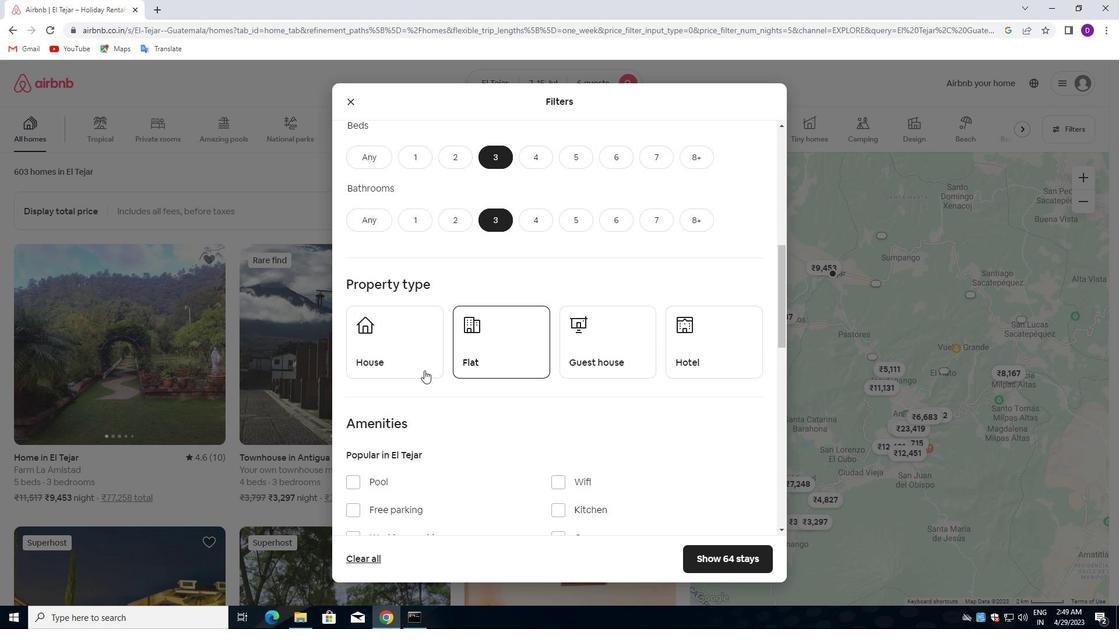 
Action: Mouse pressed left at (395, 350)
Screenshot: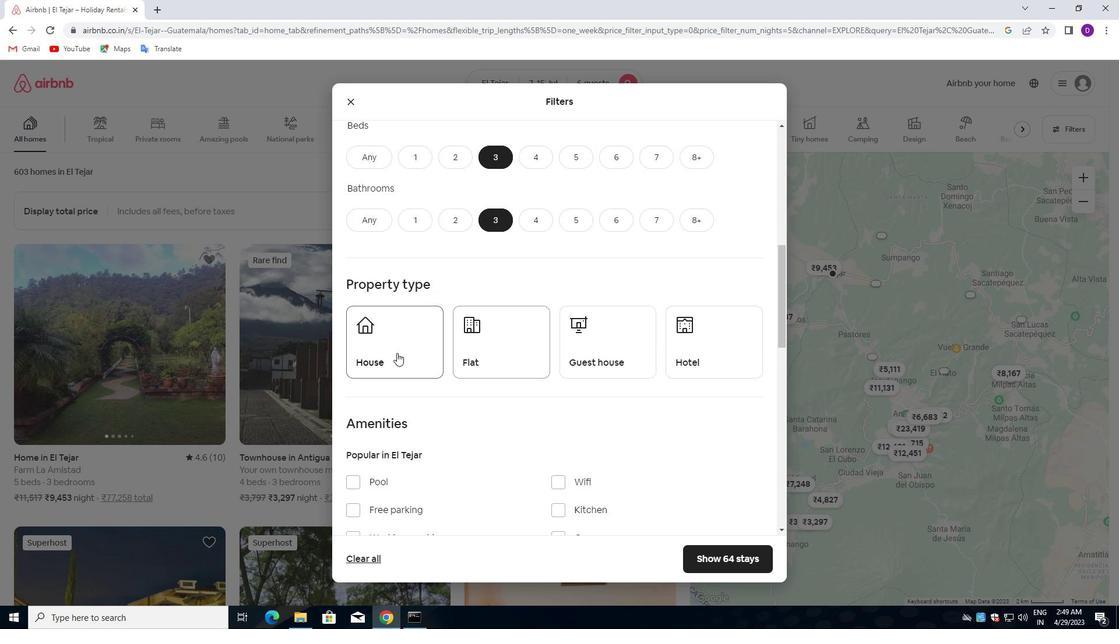 
Action: Mouse moved to (473, 349)
Screenshot: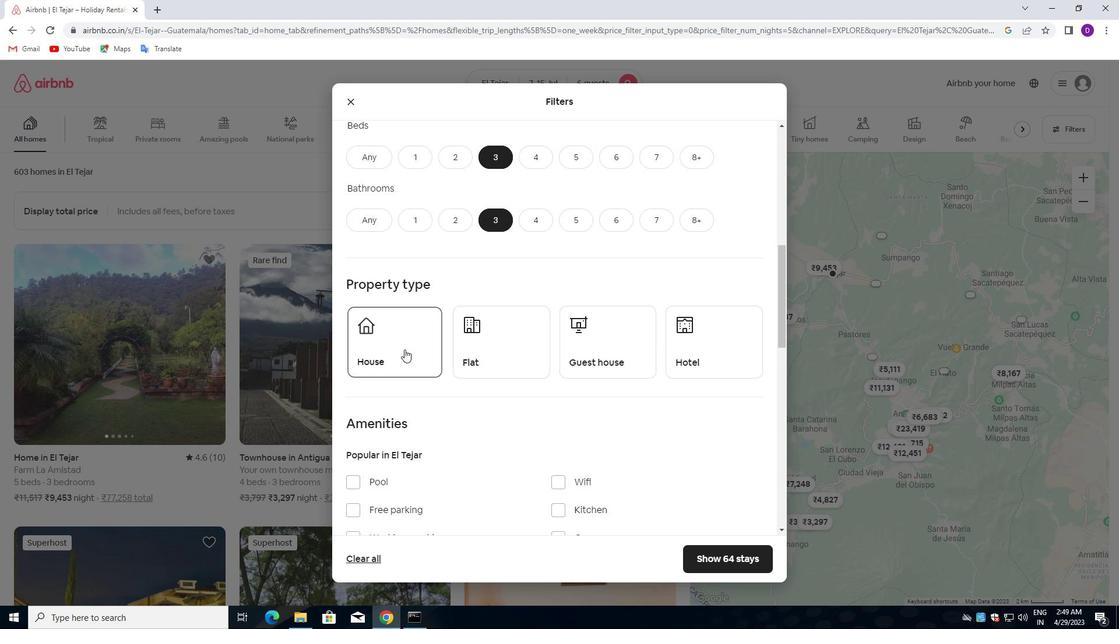 
Action: Mouse pressed left at (473, 349)
Screenshot: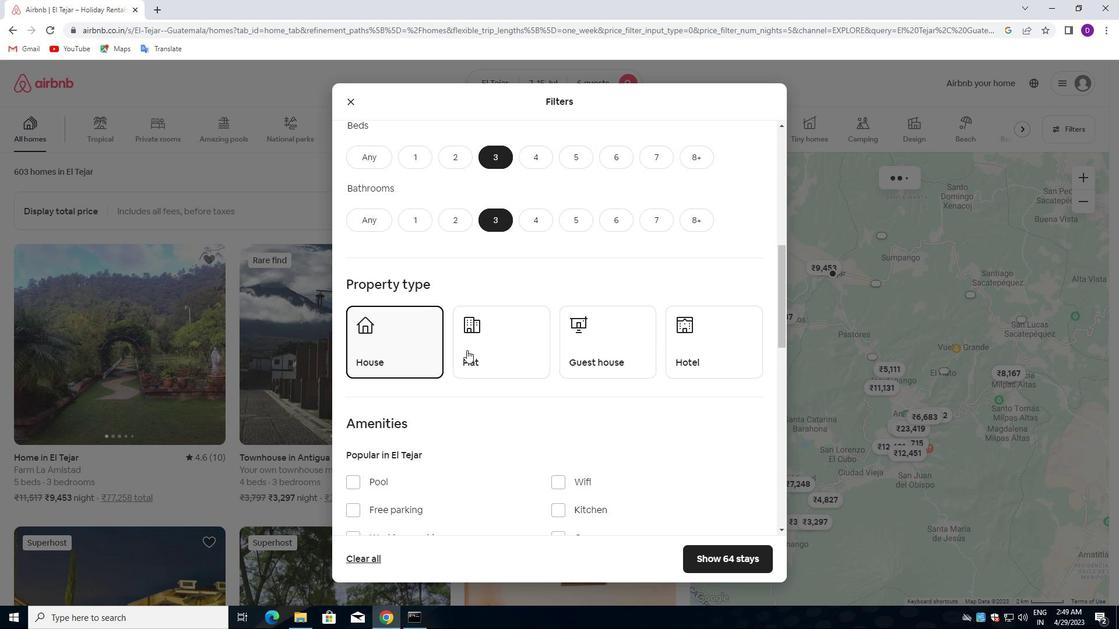 
Action: Mouse moved to (607, 350)
Screenshot: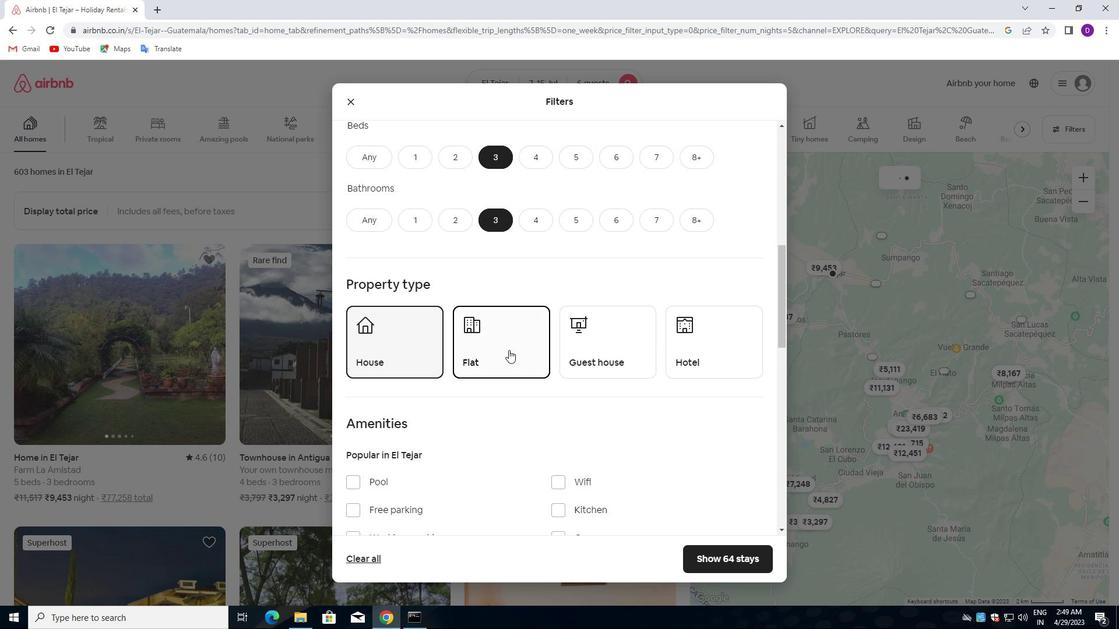 
Action: Mouse pressed left at (607, 350)
Screenshot: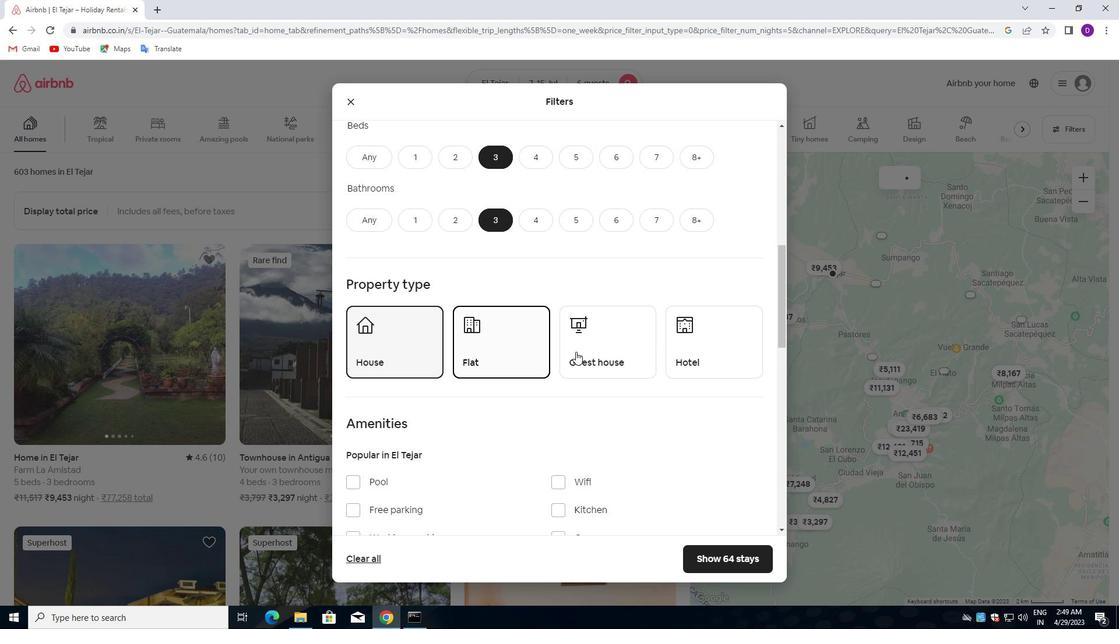 
Action: Mouse scrolled (607, 349) with delta (0, 0)
Screenshot: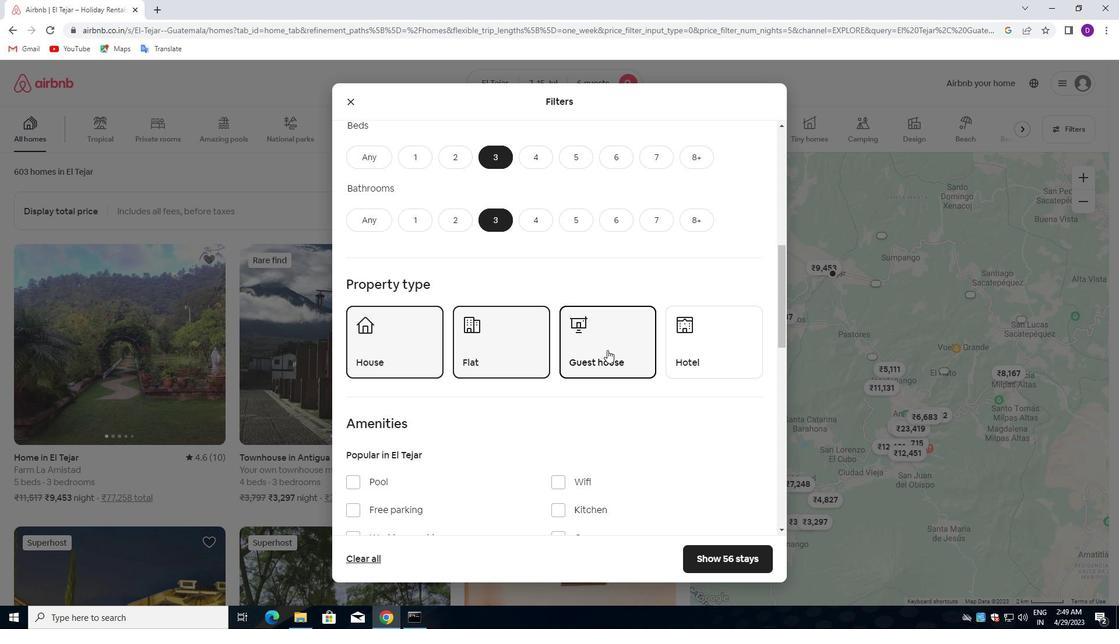 
Action: Mouse scrolled (607, 349) with delta (0, 0)
Screenshot: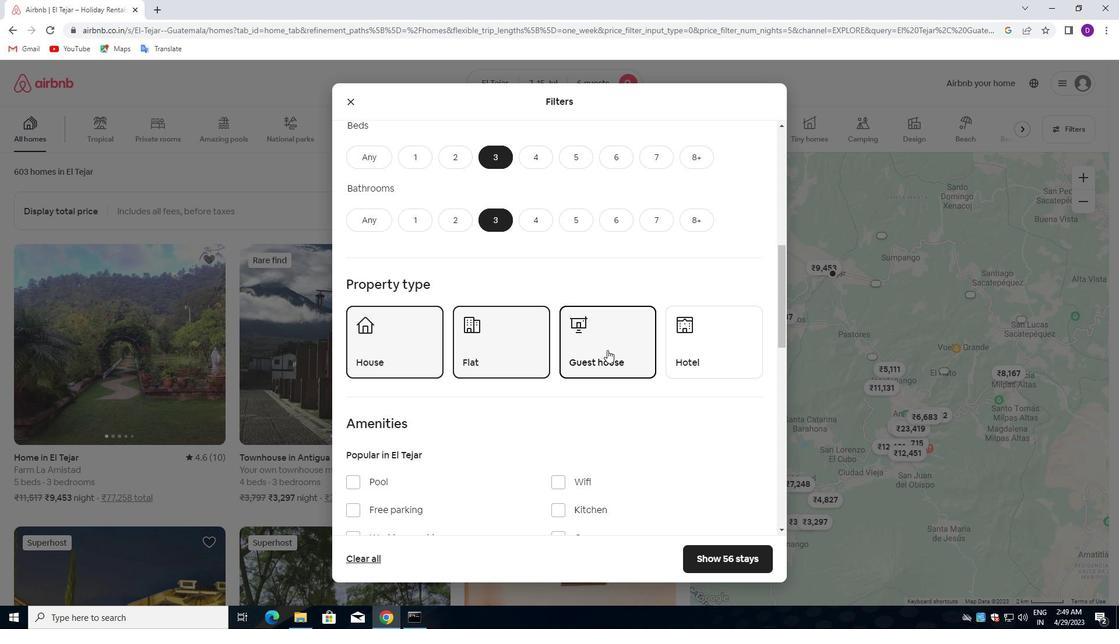 
Action: Mouse scrolled (607, 349) with delta (0, 0)
Screenshot: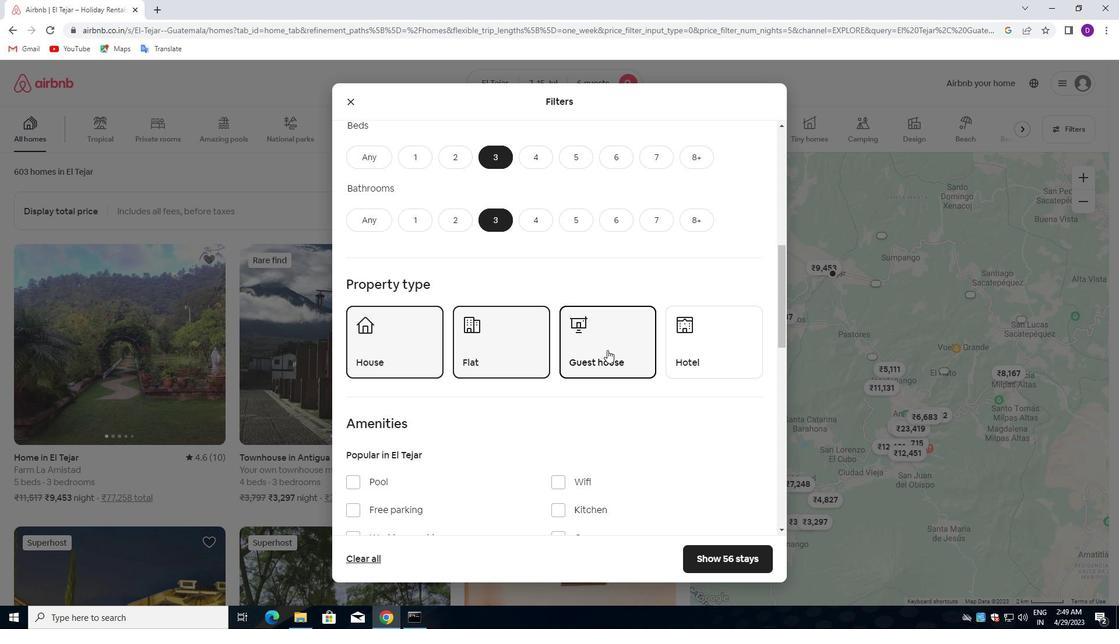 
Action: Mouse moved to (358, 367)
Screenshot: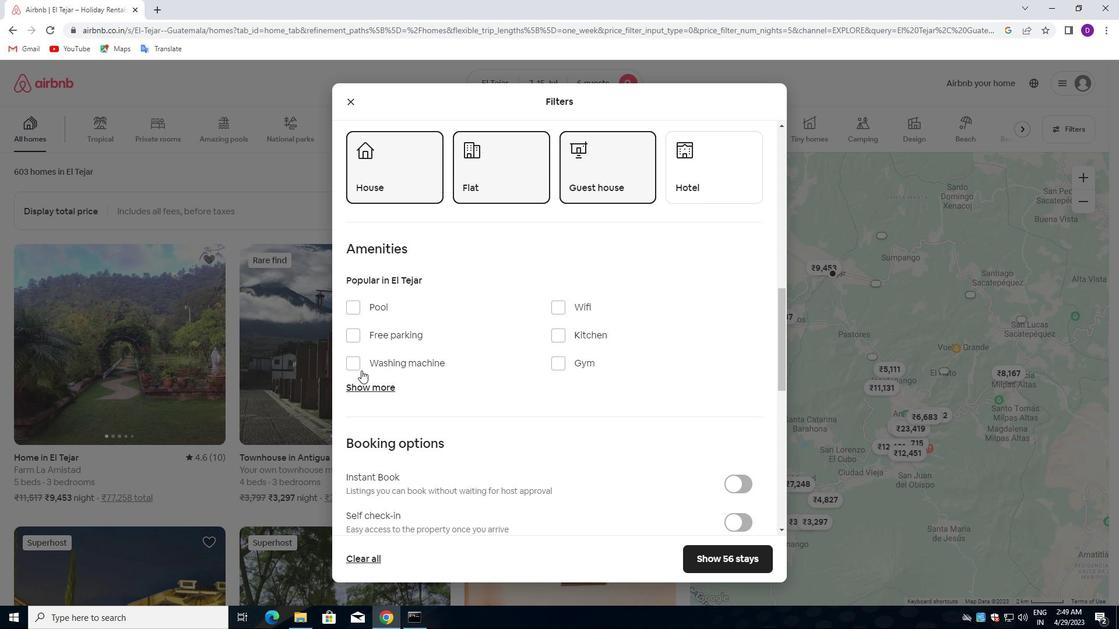 
Action: Mouse pressed left at (358, 367)
Screenshot: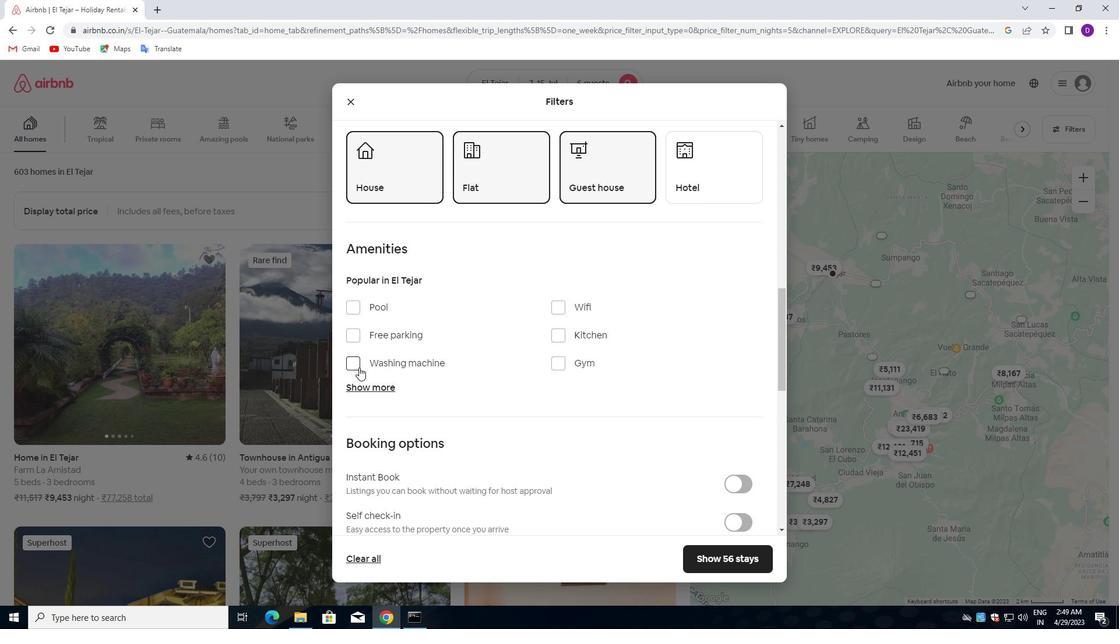 
Action: Mouse moved to (577, 394)
Screenshot: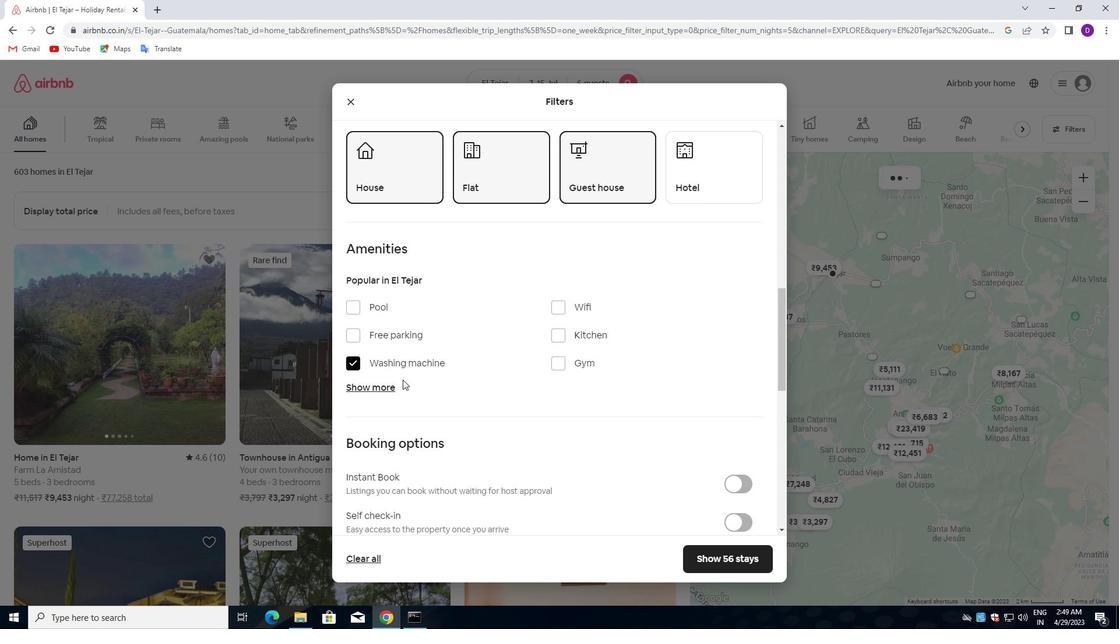 
Action: Mouse scrolled (577, 394) with delta (0, 0)
Screenshot: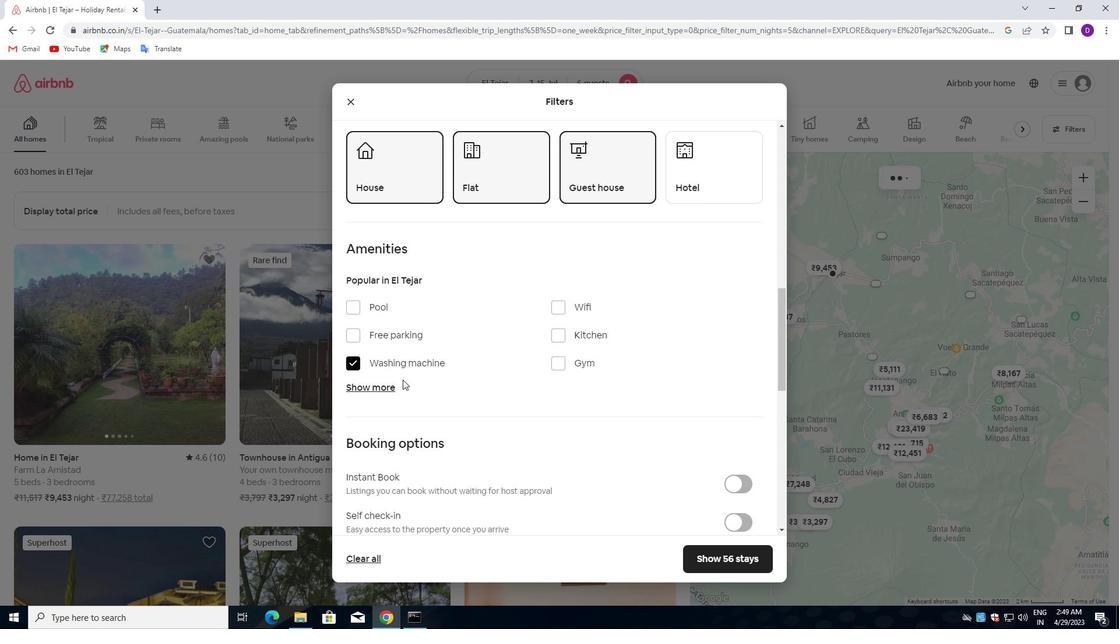 
Action: Mouse moved to (582, 394)
Screenshot: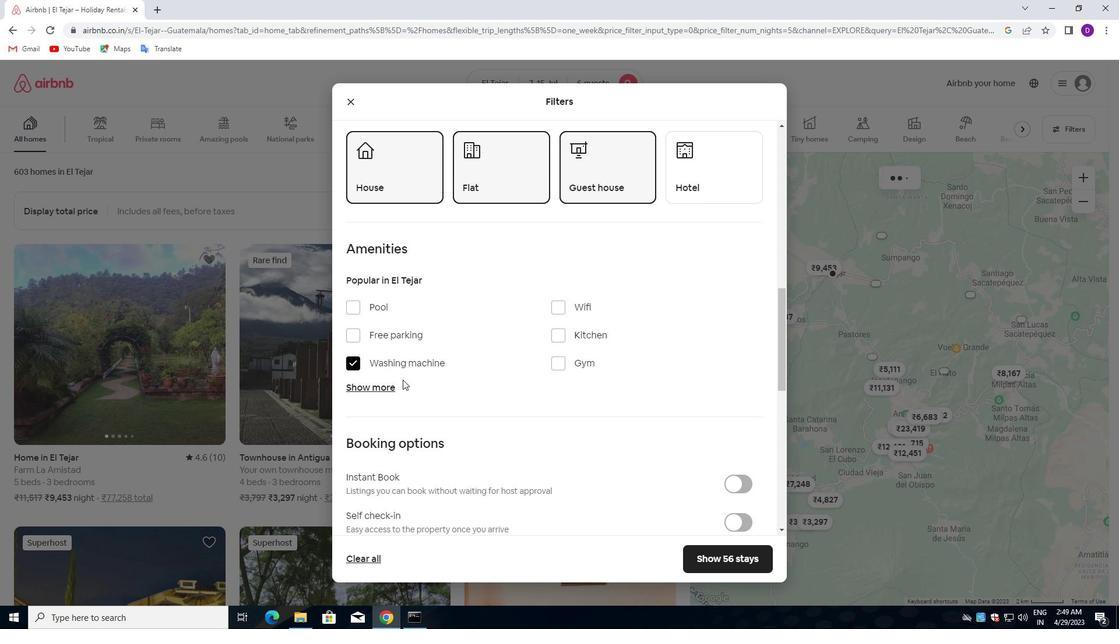 
Action: Mouse scrolled (582, 393) with delta (0, 0)
Screenshot: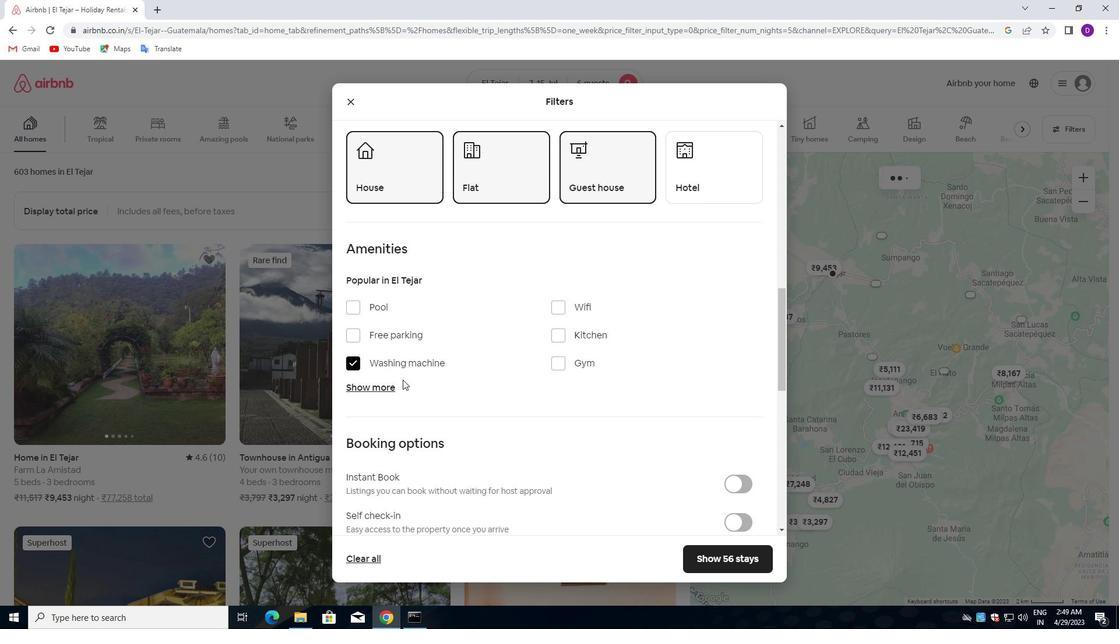 
Action: Mouse scrolled (582, 393) with delta (0, 0)
Screenshot: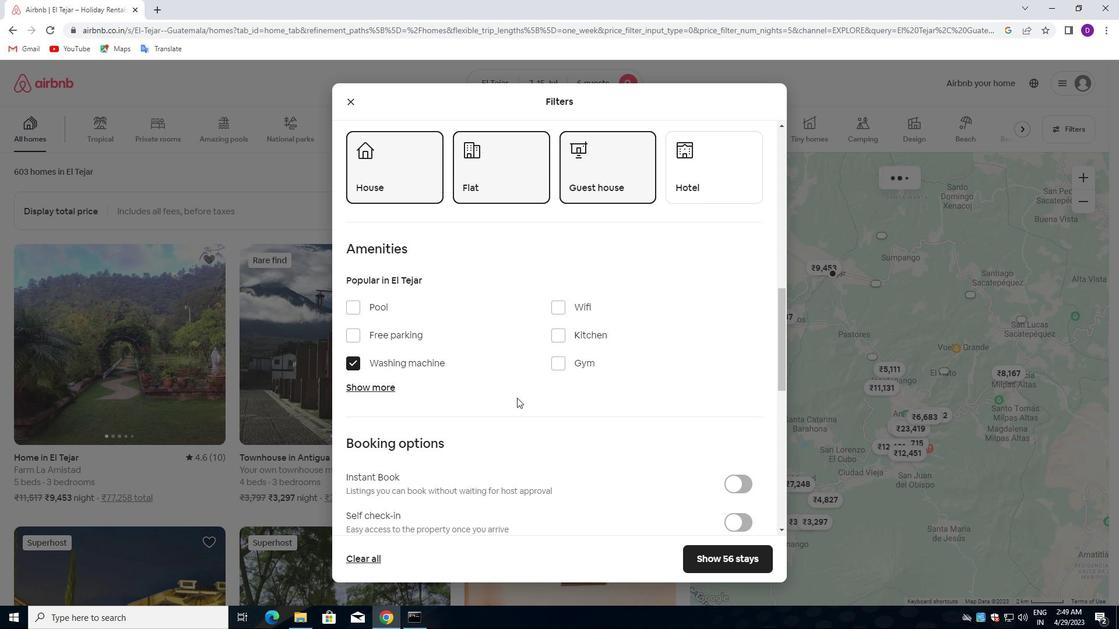 
Action: Mouse scrolled (582, 393) with delta (0, 0)
Screenshot: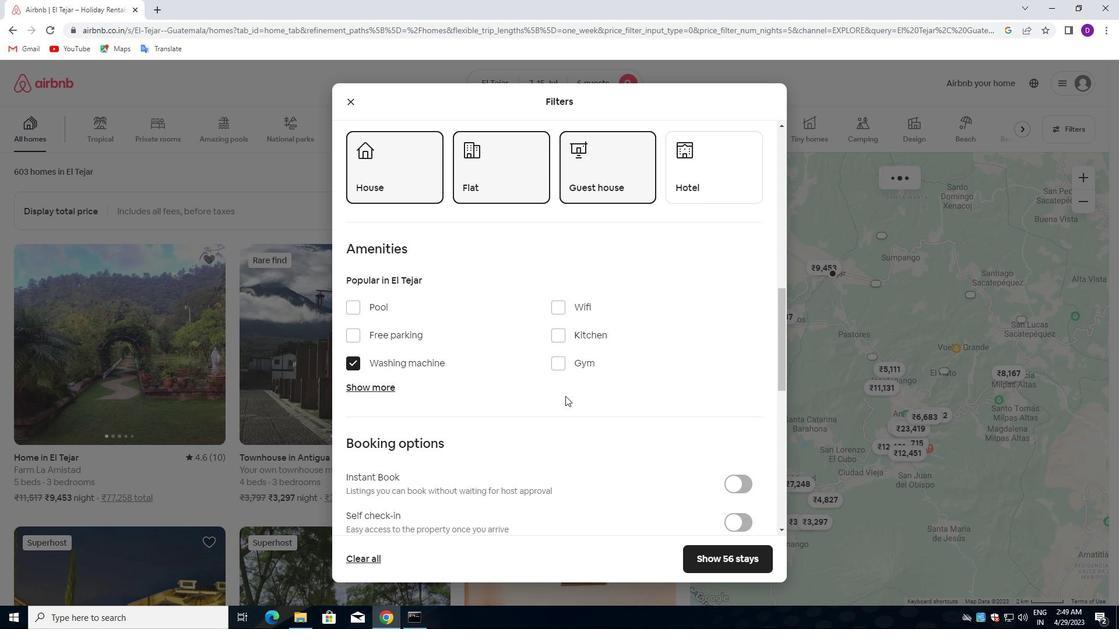 
Action: Mouse moved to (731, 291)
Screenshot: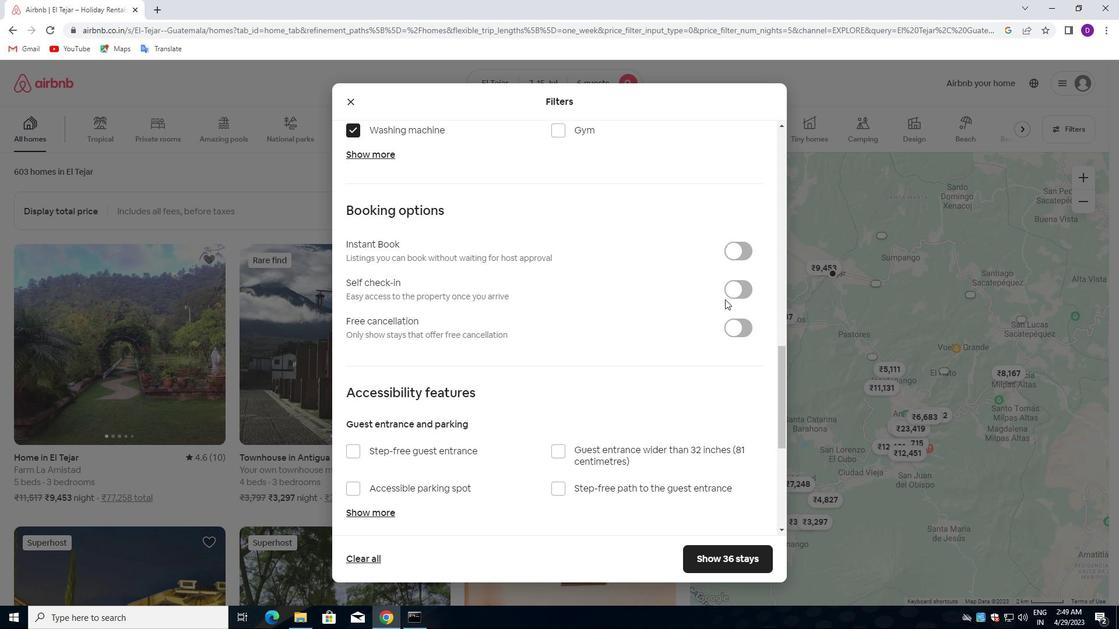
Action: Mouse pressed left at (731, 291)
Screenshot: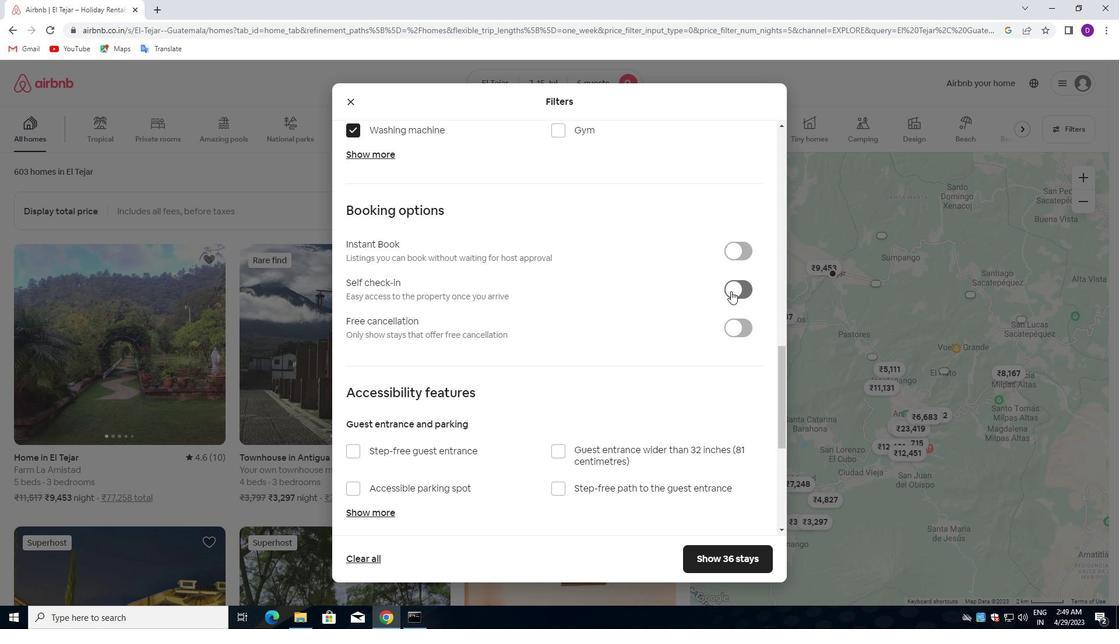 
Action: Mouse moved to (508, 371)
Screenshot: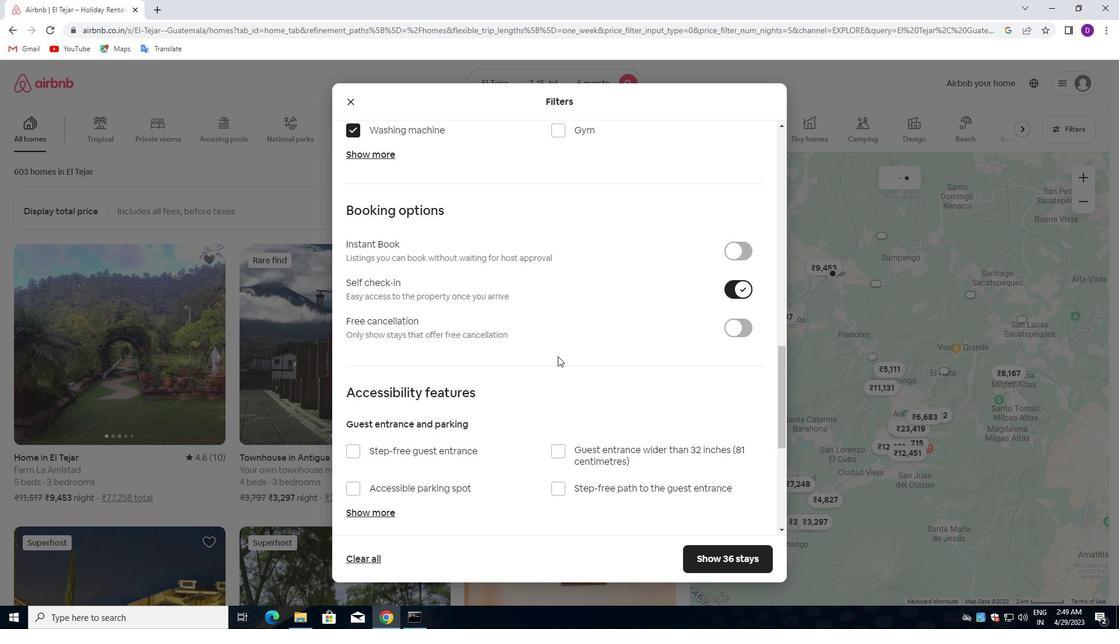 
Action: Mouse scrolled (508, 370) with delta (0, 0)
Screenshot: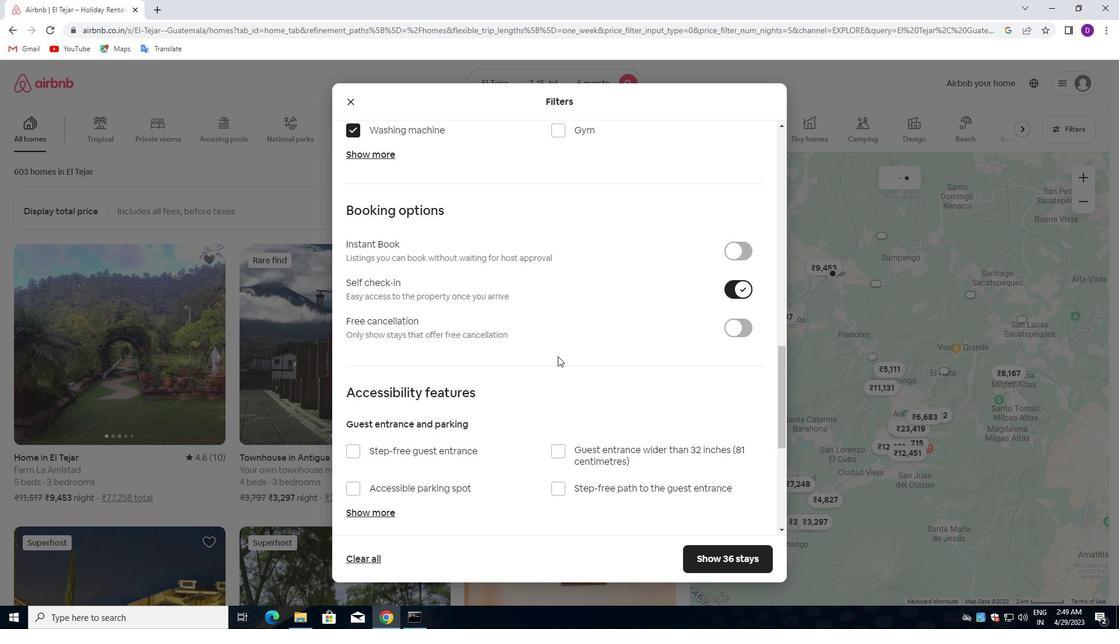
Action: Mouse moved to (501, 375)
Screenshot: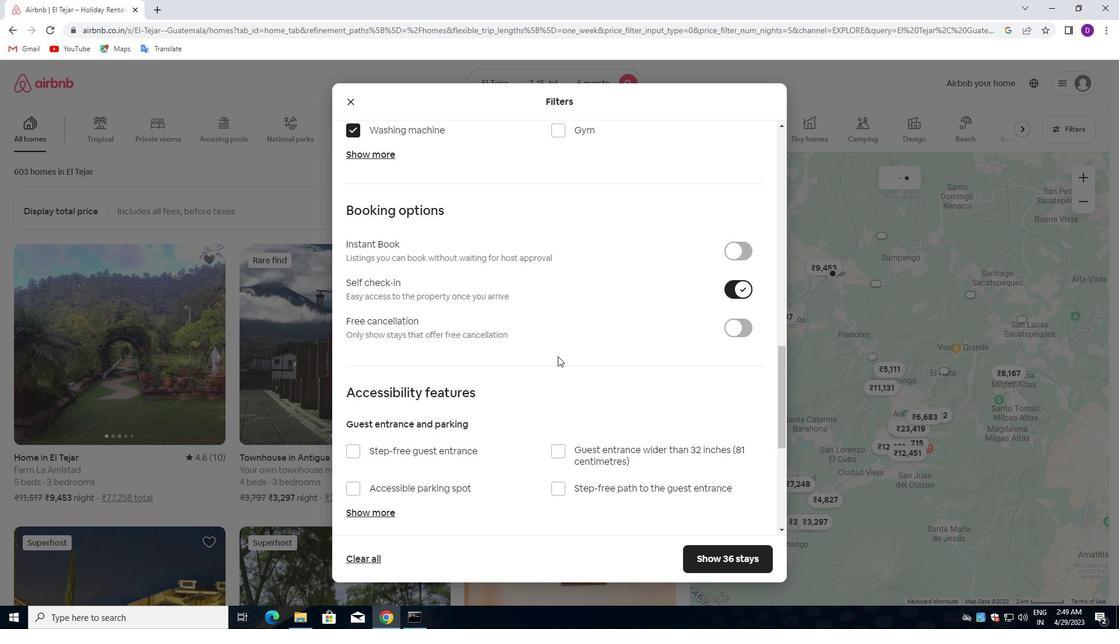 
Action: Mouse scrolled (501, 374) with delta (0, 0)
Screenshot: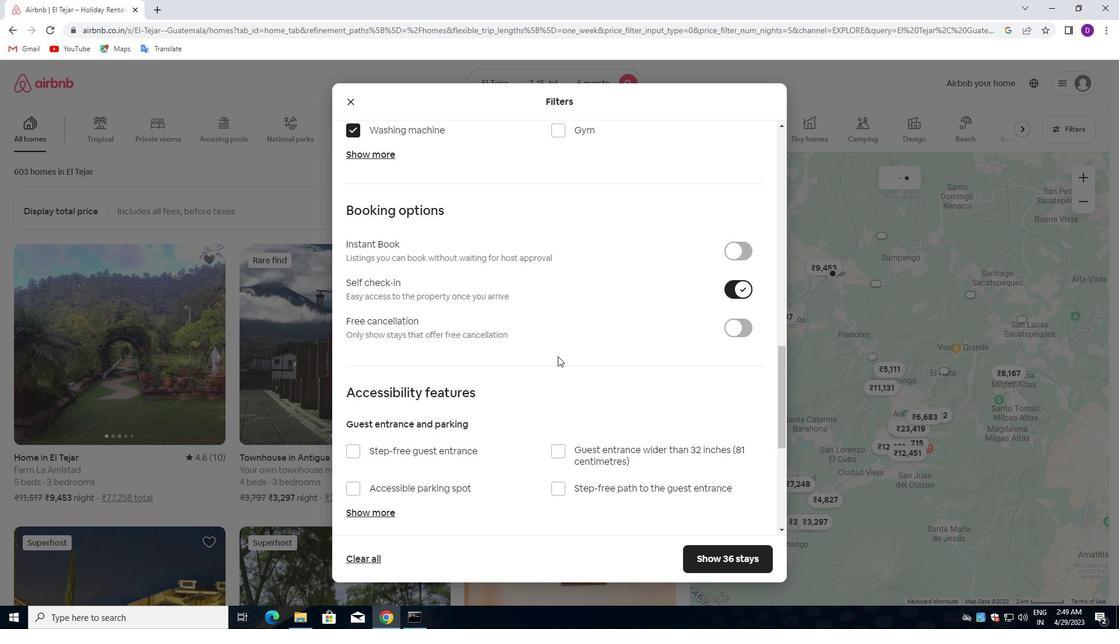 
Action: Mouse moved to (497, 377)
Screenshot: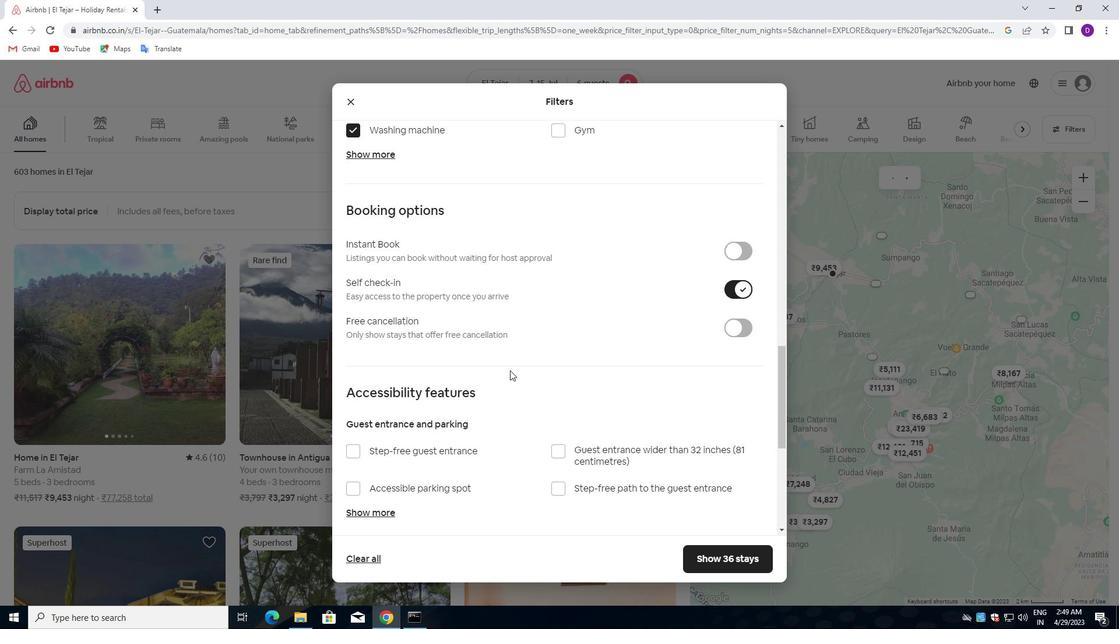 
Action: Mouse scrolled (497, 377) with delta (0, 0)
Screenshot: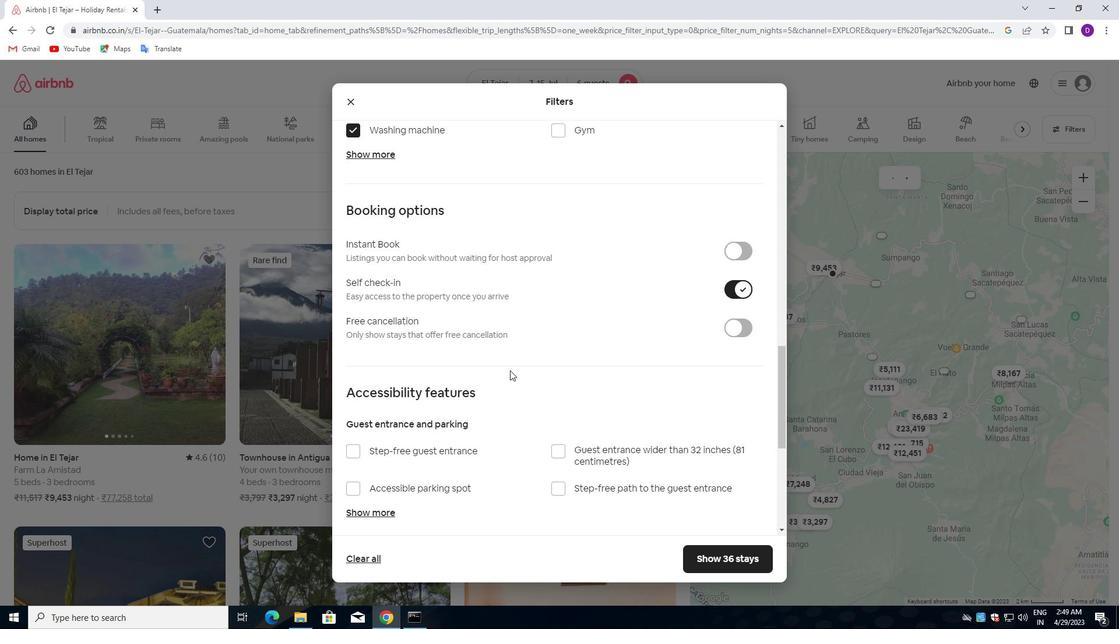 
Action: Mouse moved to (497, 377)
Screenshot: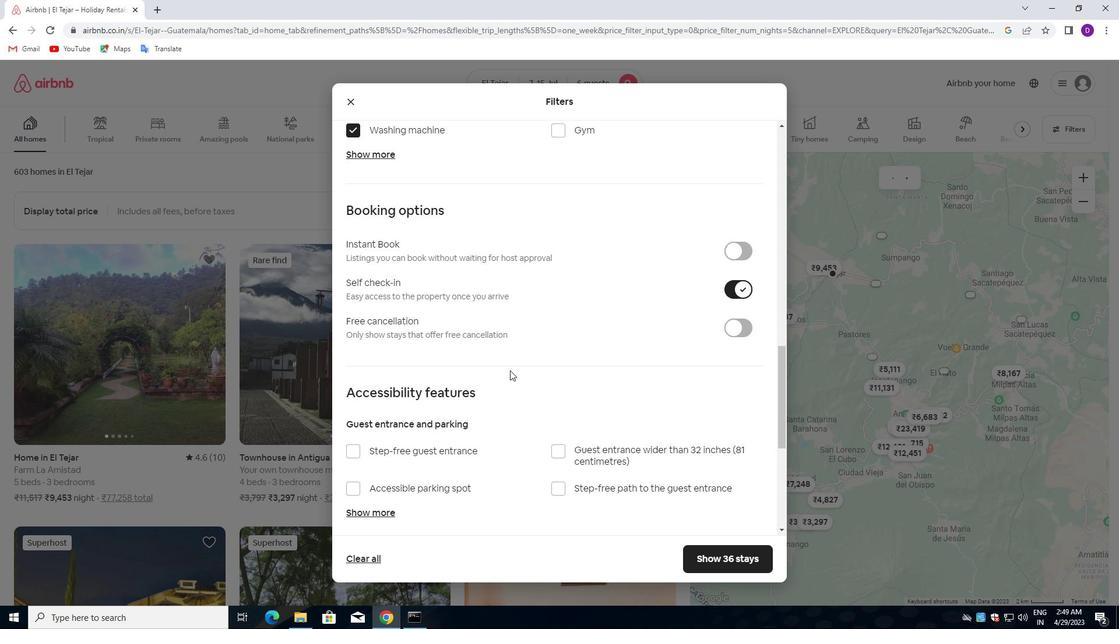 
Action: Mouse scrolled (497, 377) with delta (0, 0)
Screenshot: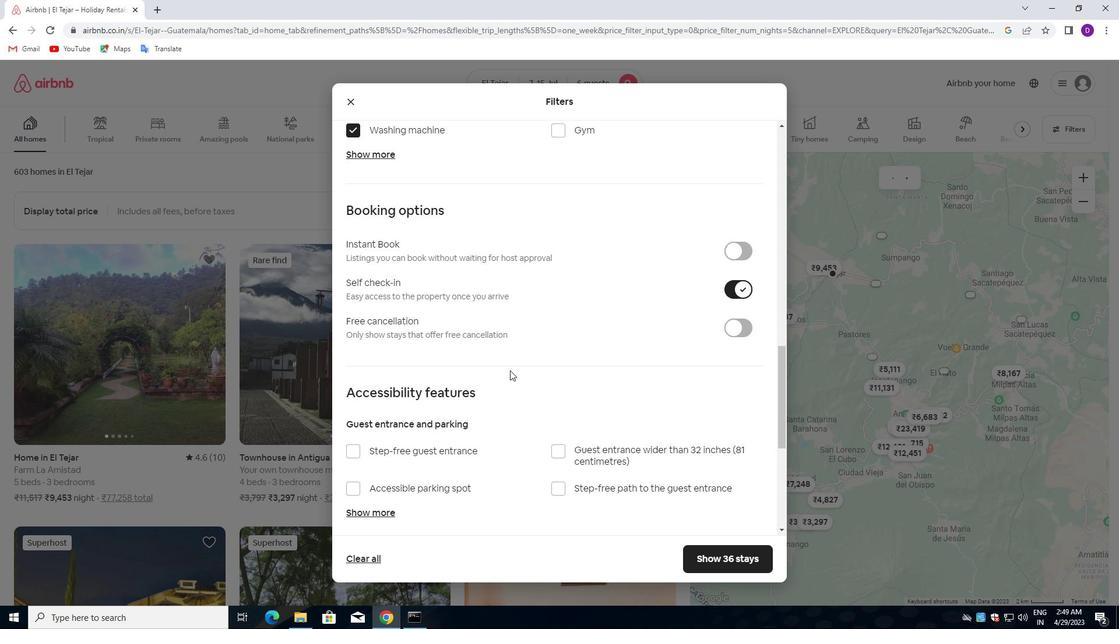 
Action: Mouse moved to (502, 367)
Screenshot: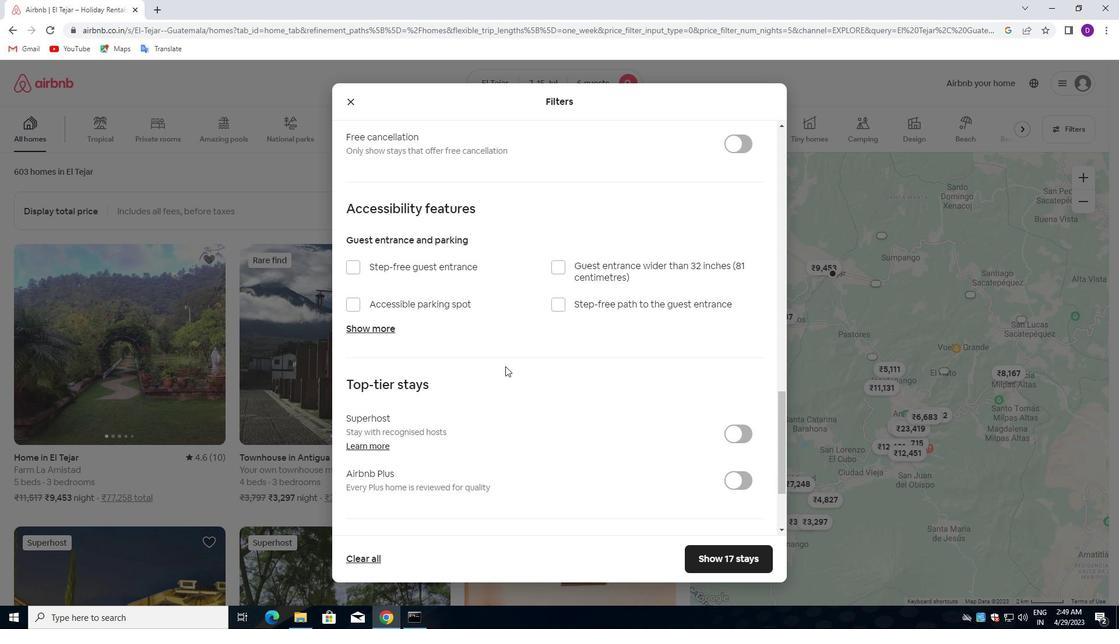 
Action: Mouse scrolled (502, 366) with delta (0, 0)
Screenshot: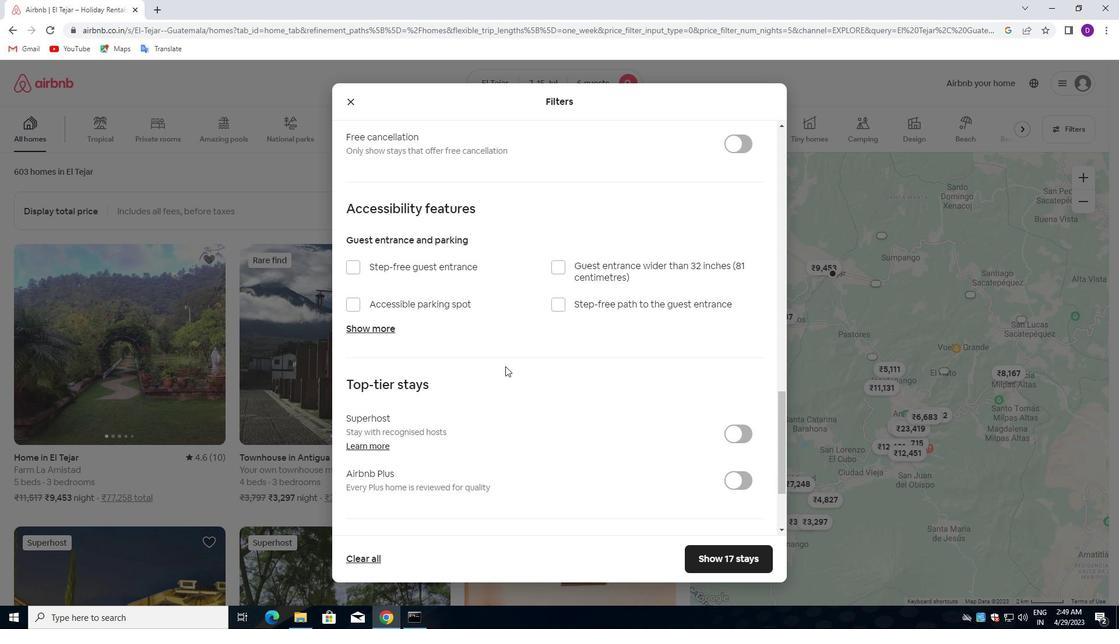 
Action: Mouse moved to (499, 368)
Screenshot: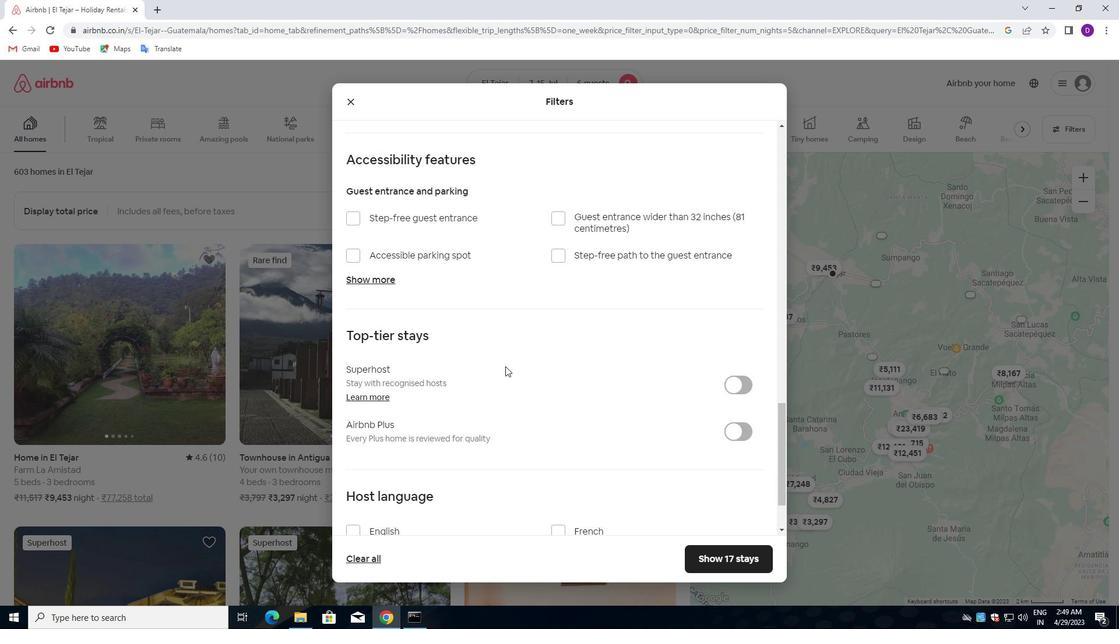 
Action: Mouse scrolled (499, 367) with delta (0, 0)
Screenshot: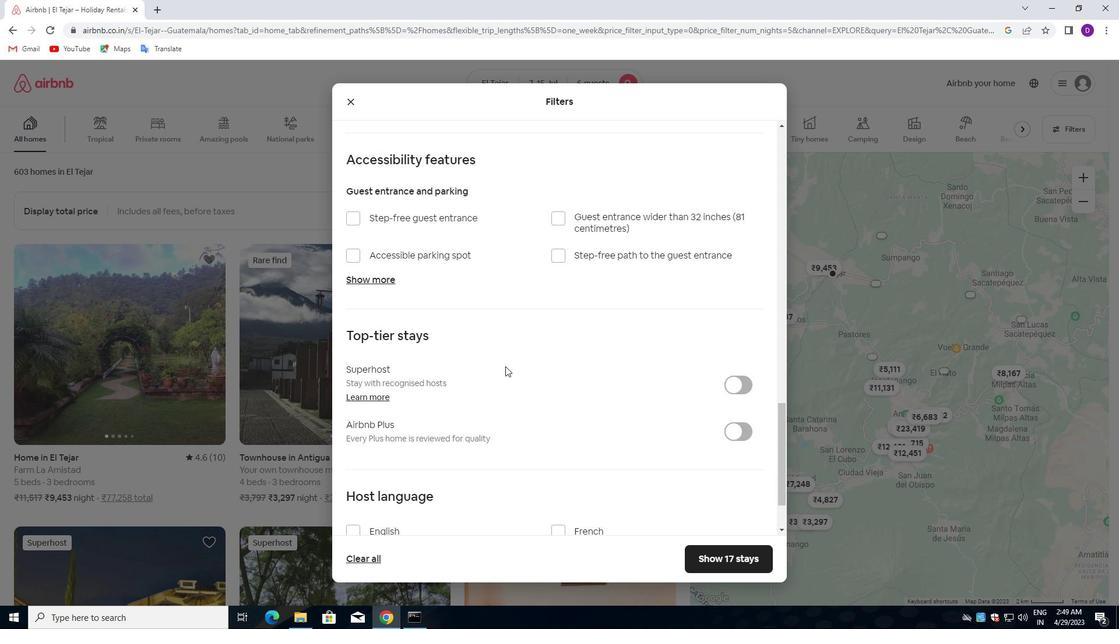 
Action: Mouse moved to (490, 373)
Screenshot: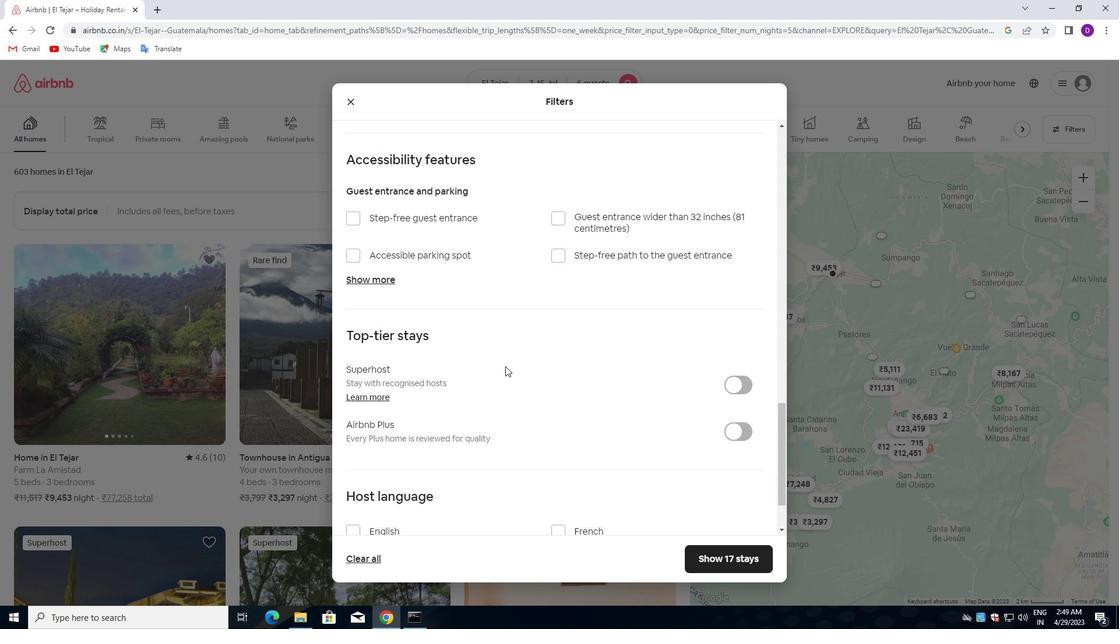 
Action: Mouse scrolled (490, 373) with delta (0, 0)
Screenshot: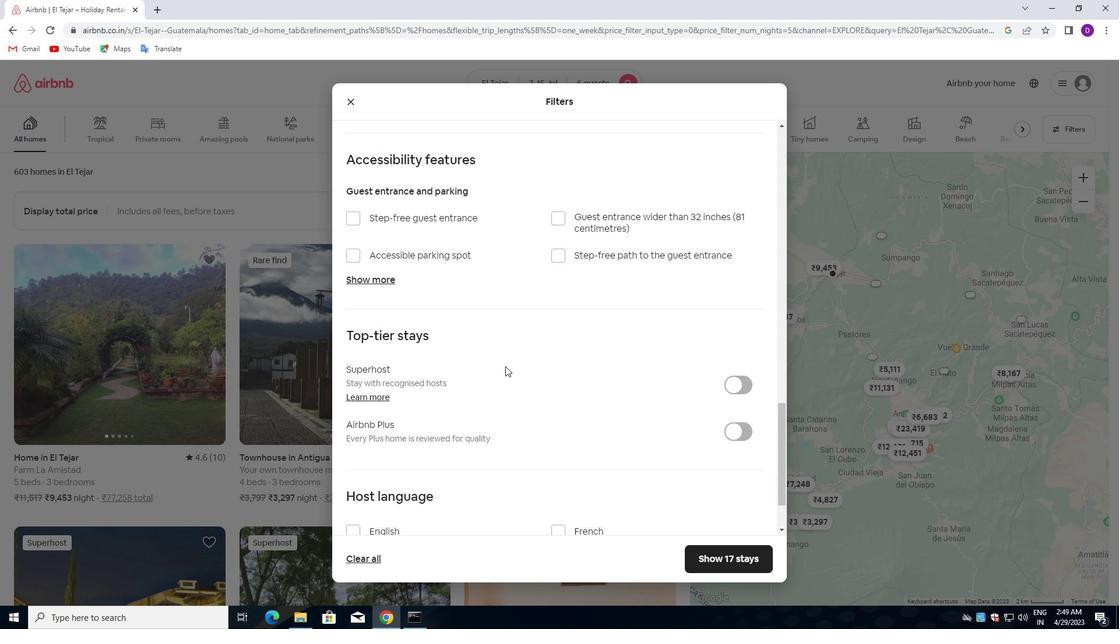 
Action: Mouse moved to (480, 378)
Screenshot: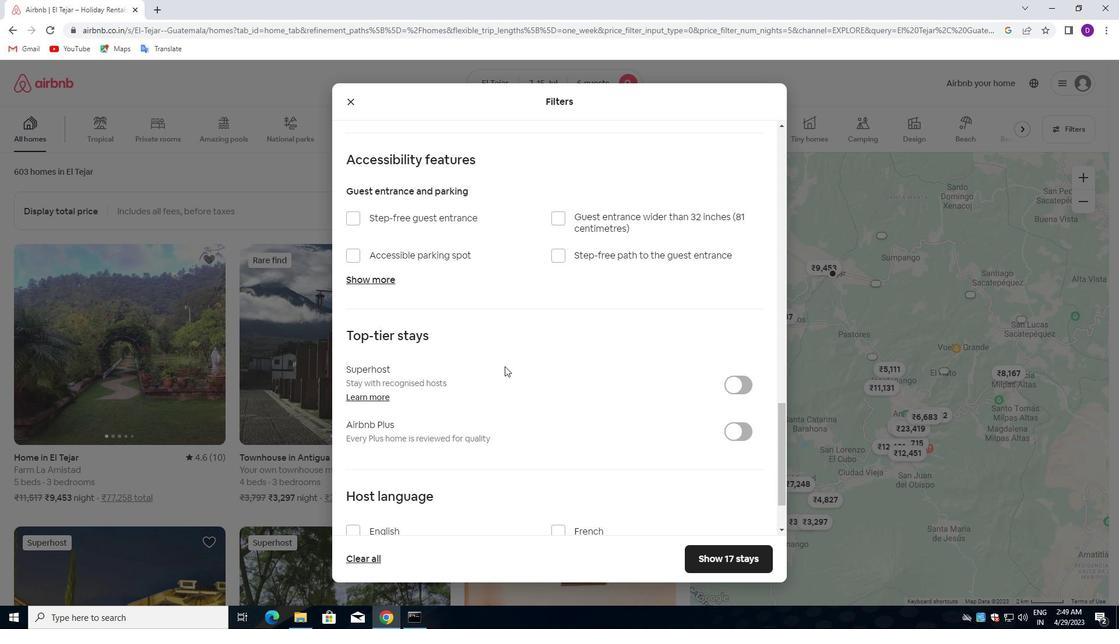 
Action: Mouse scrolled (480, 378) with delta (0, 0)
Screenshot: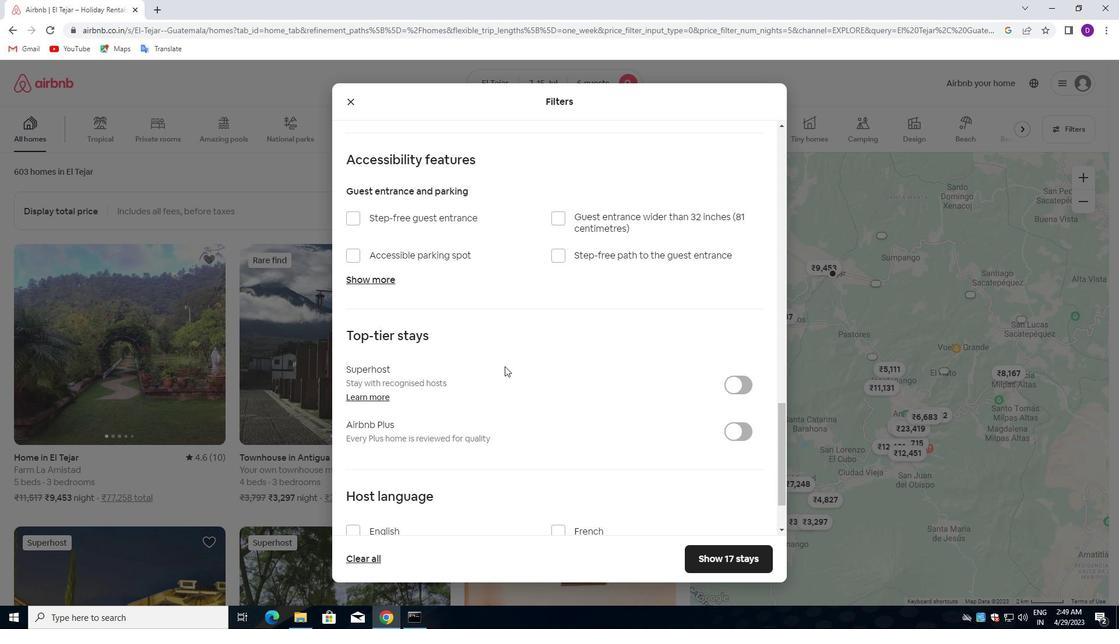 
Action: Mouse moved to (356, 451)
Screenshot: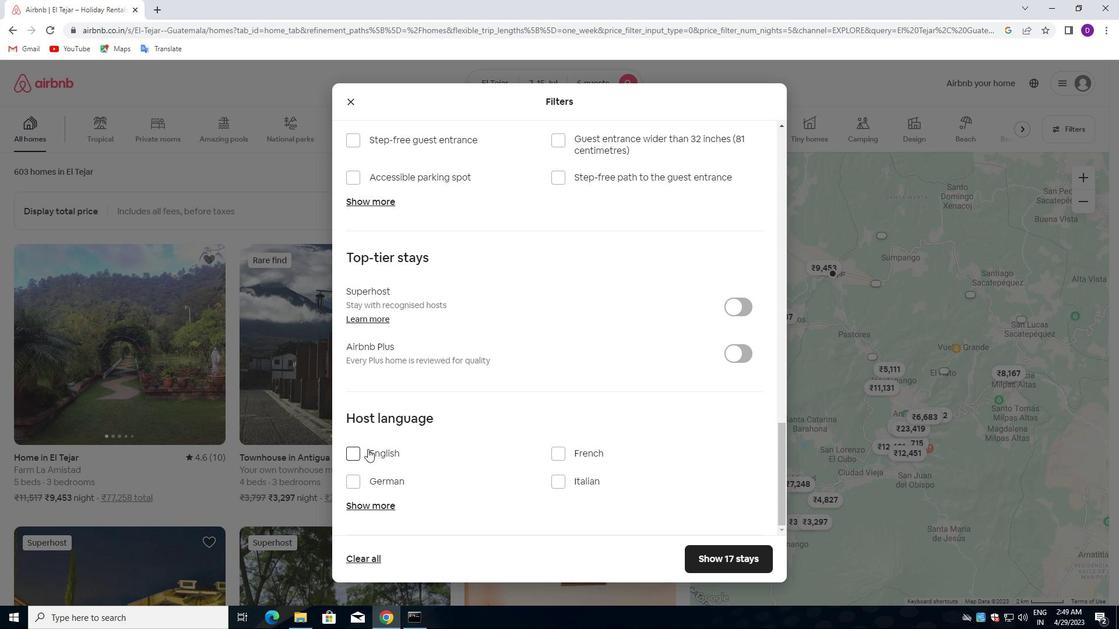
Action: Mouse pressed left at (356, 451)
Screenshot: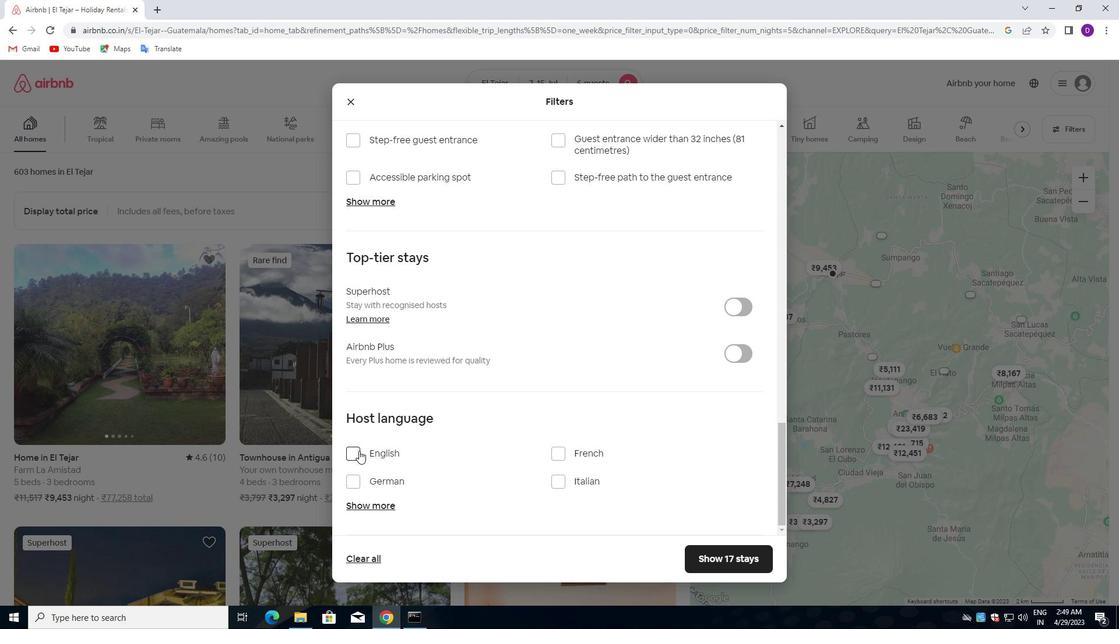 
Action: Mouse moved to (715, 557)
Screenshot: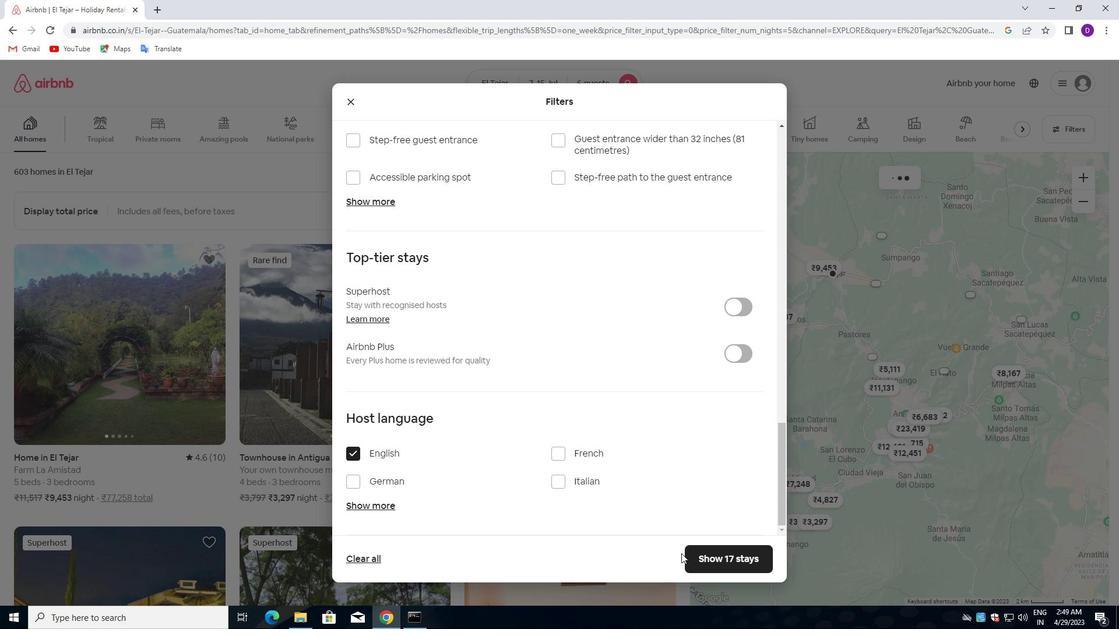 
Action: Mouse pressed left at (715, 557)
Screenshot: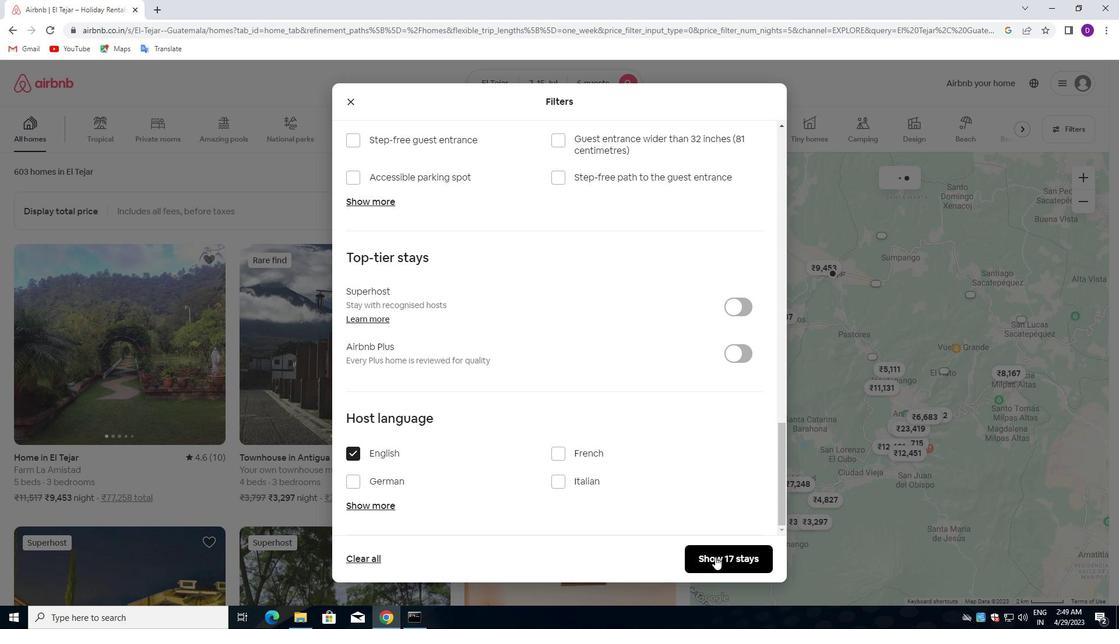 
